 Task: Create new contact,   with mail id: 'Audrey.Davis@macys.com', first name: 'Audrey', Last name: 'Davis', Job Title: Solutions Architect, Phone number (312) 555-7890. Change life cycle stage to  'Lead' and lead status to 'New'. Add new company to the associated contact: www.plains.com and type: Other. Logged in from softage.10@softage.net
Action: Mouse moved to (89, 54)
Screenshot: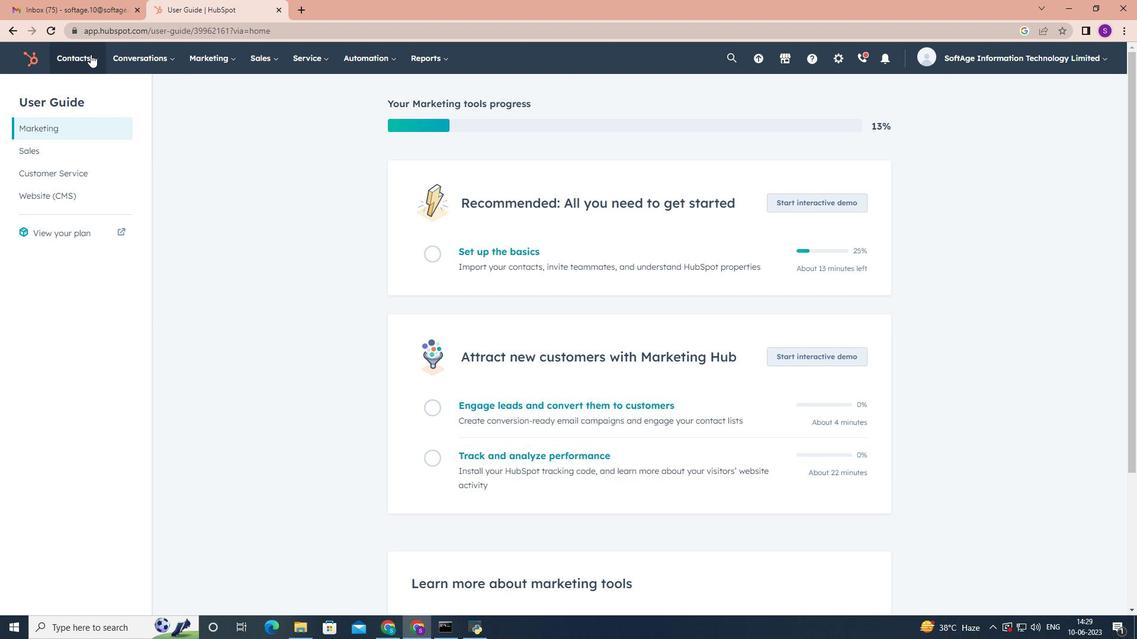 
Action: Mouse pressed left at (89, 54)
Screenshot: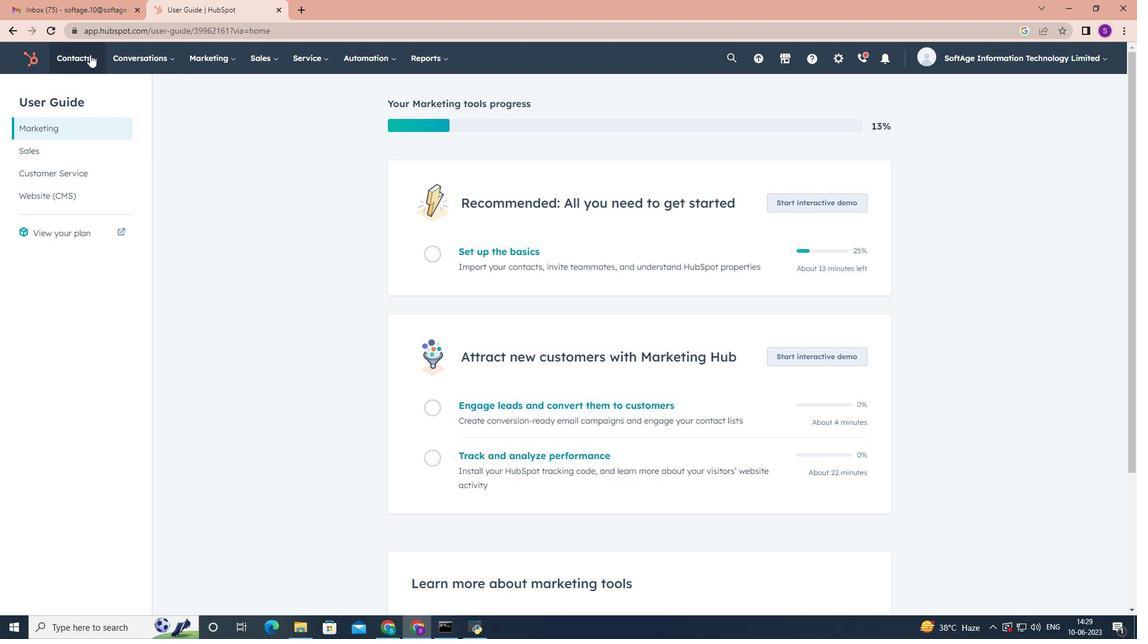 
Action: Mouse moved to (98, 88)
Screenshot: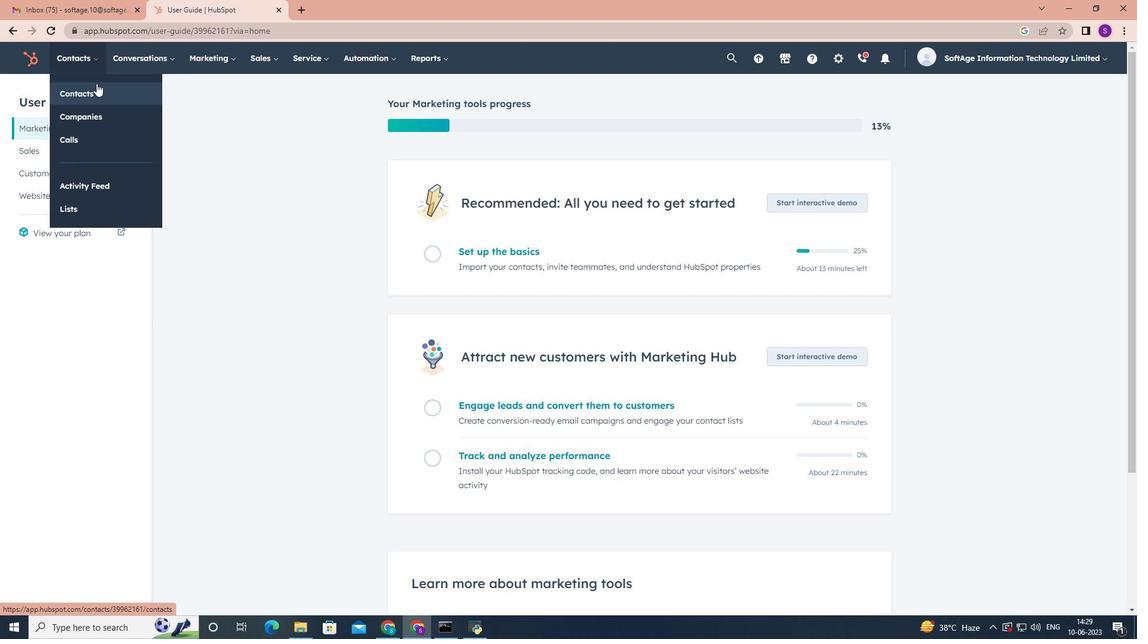 
Action: Mouse pressed left at (98, 88)
Screenshot: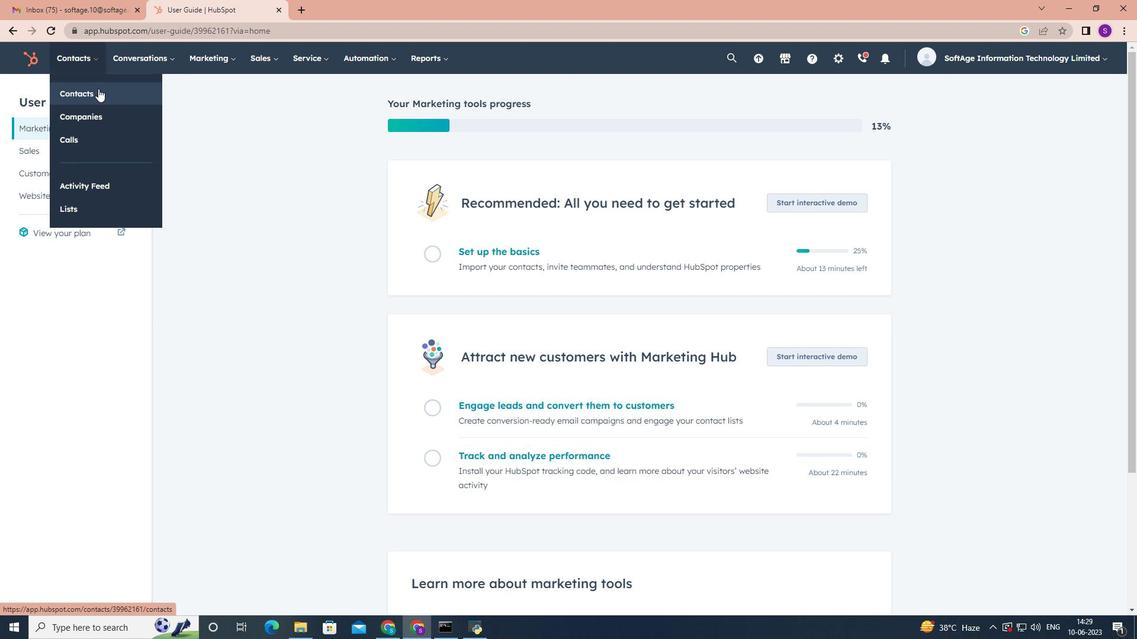 
Action: Mouse moved to (1068, 95)
Screenshot: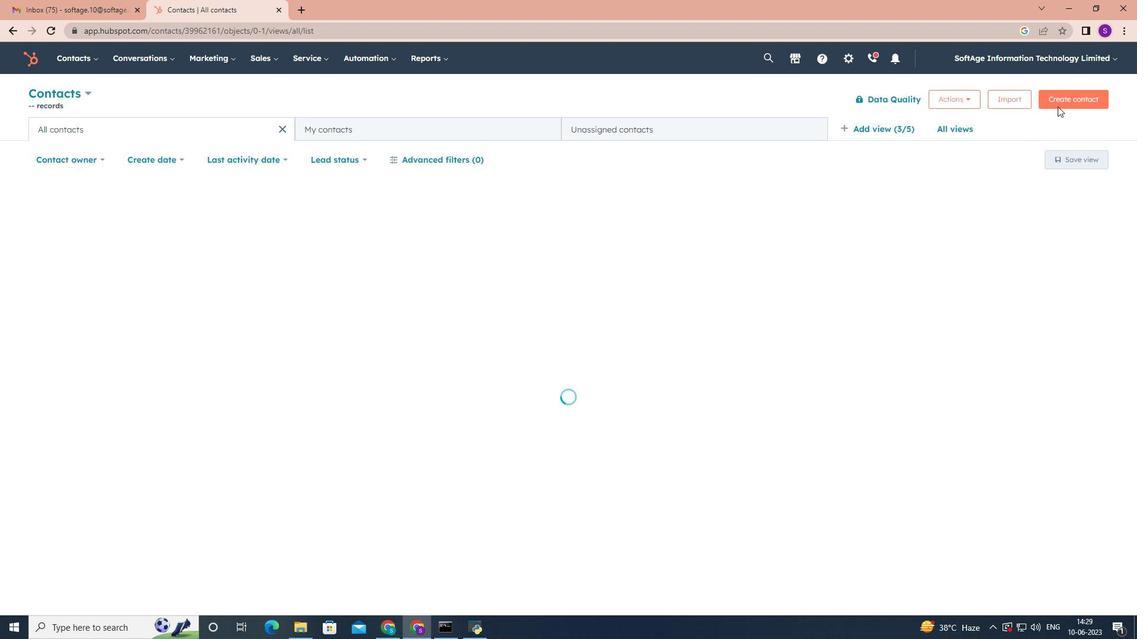 
Action: Mouse pressed left at (1068, 95)
Screenshot: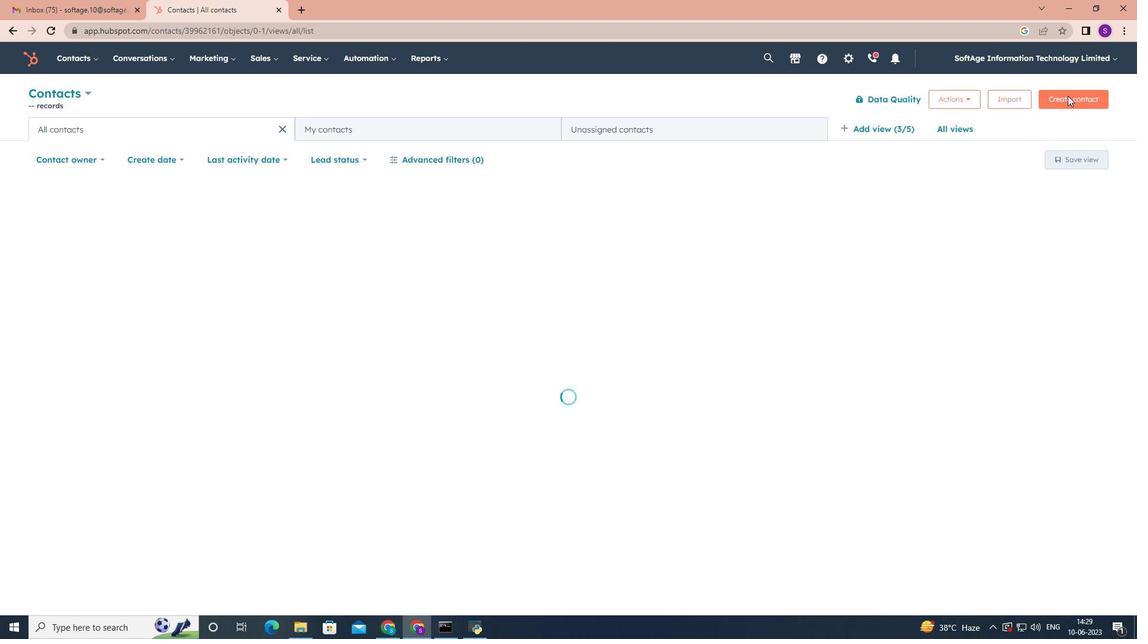 
Action: Mouse moved to (850, 153)
Screenshot: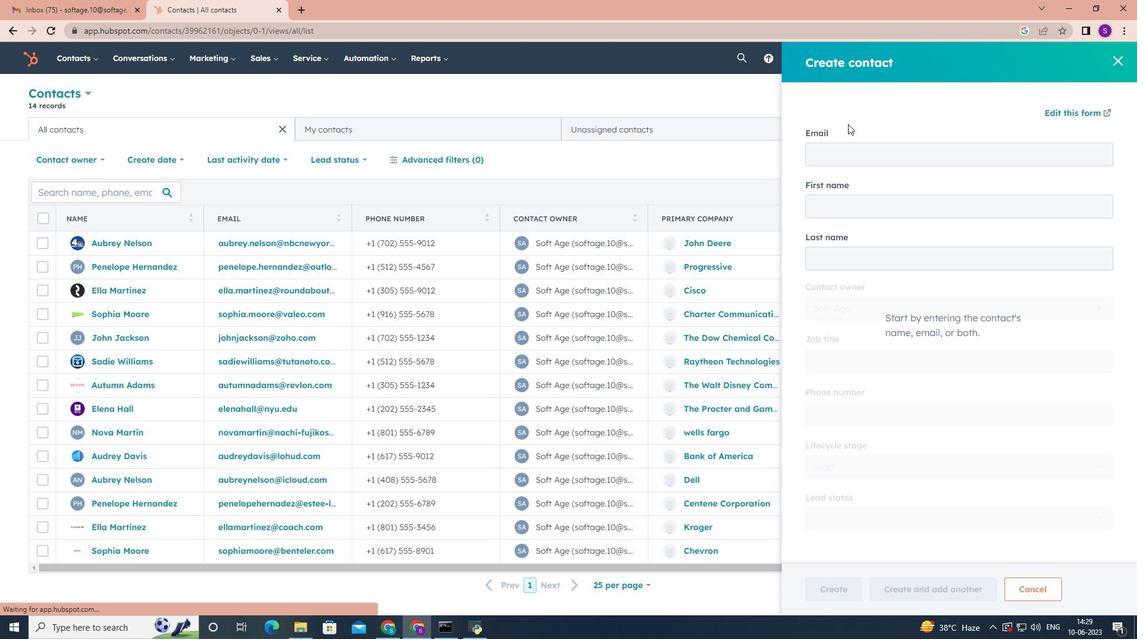 
Action: Mouse pressed left at (850, 153)
Screenshot: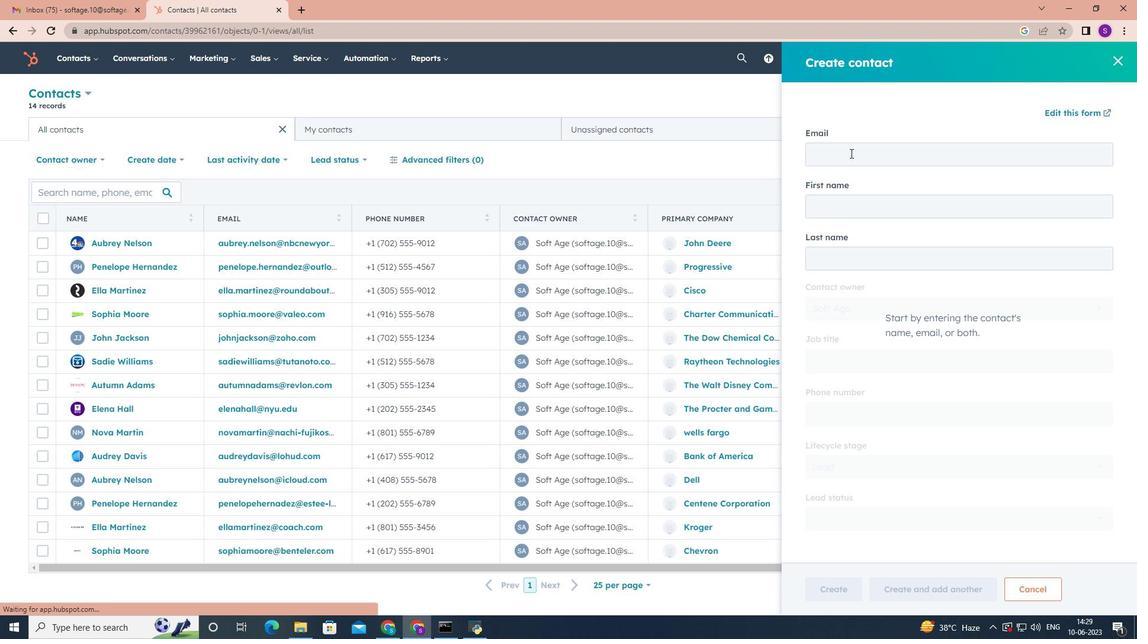 
Action: Mouse moved to (850, 154)
Screenshot: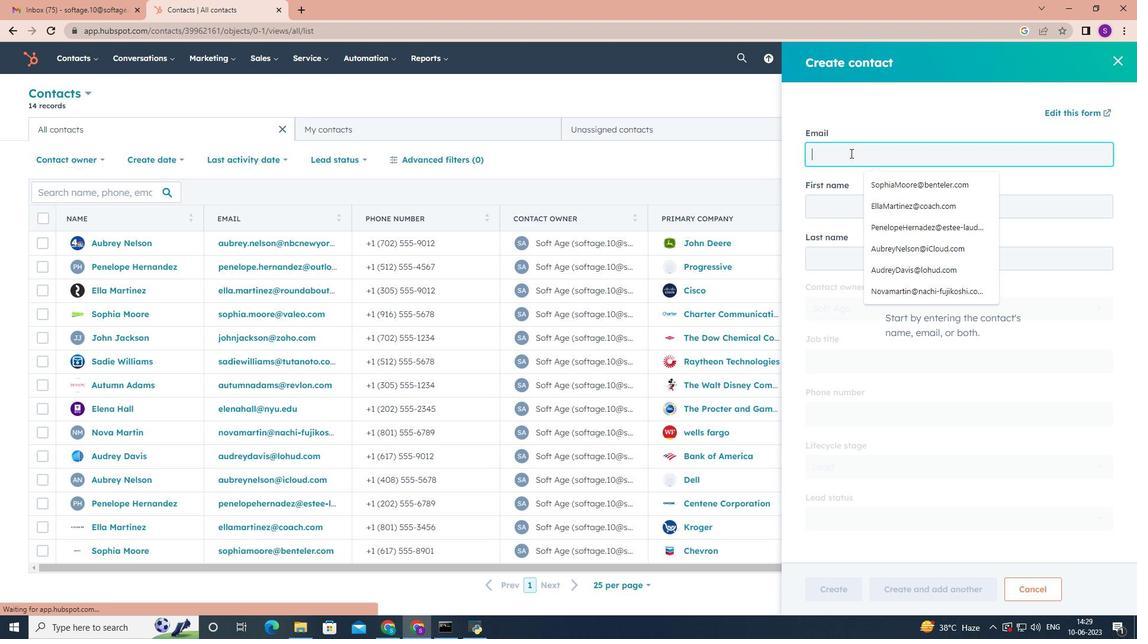 
Action: Key pressed <Key.shift>Audrey.<Key.shift>Davis<Key.shift>@macys.com<Key.tab><Key.shift>Audrey<Key.tab><Key.shift><Key.shift><Key.shift>Davis<Key.tab><Key.tab><Key.shift><Key.shift><Key.shift><Key.shift><Key.shift><Key.shift><Key.shift><Key.shift><Key.shift><Key.shift><Key.shift><Key.shift><Key.shift><Key.shift><Key.shift><Key.shift><Key.shift><Key.shift><Key.shift><Key.shift><Key.shift><Key.shift><Key.shift><Key.shift><Key.shift><Key.shift><Key.shift><Key.shift><Key.shift><Key.shift><Key.shift><Key.shift><Key.shift><Key.shift><Key.shift>Solutions<Key.space><Key.shift>Architect<Key.tab>3125557890<Key.tab><Key.tab><Key.tab><Key.tab><Key.enter>
Screenshot: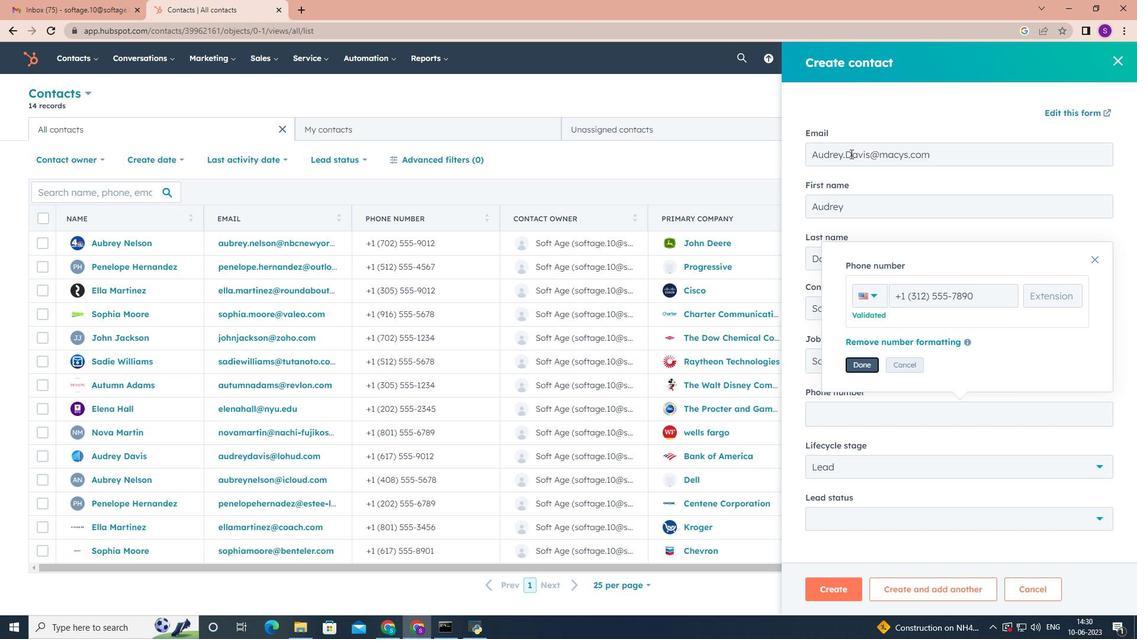 
Action: Mouse moved to (1102, 467)
Screenshot: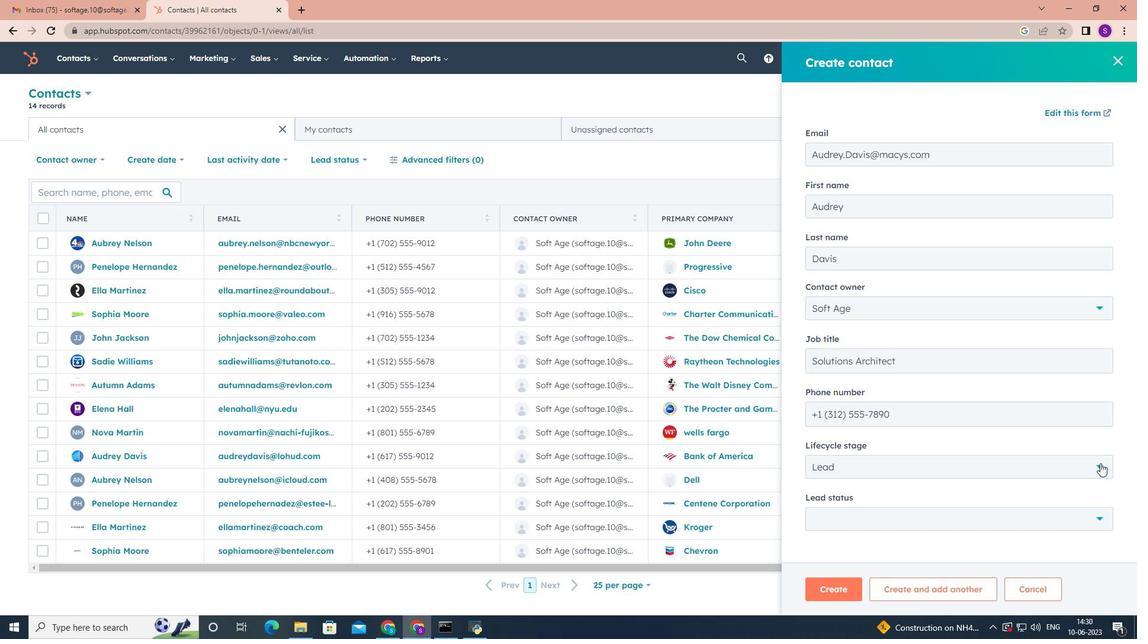 
Action: Mouse pressed left at (1102, 467)
Screenshot: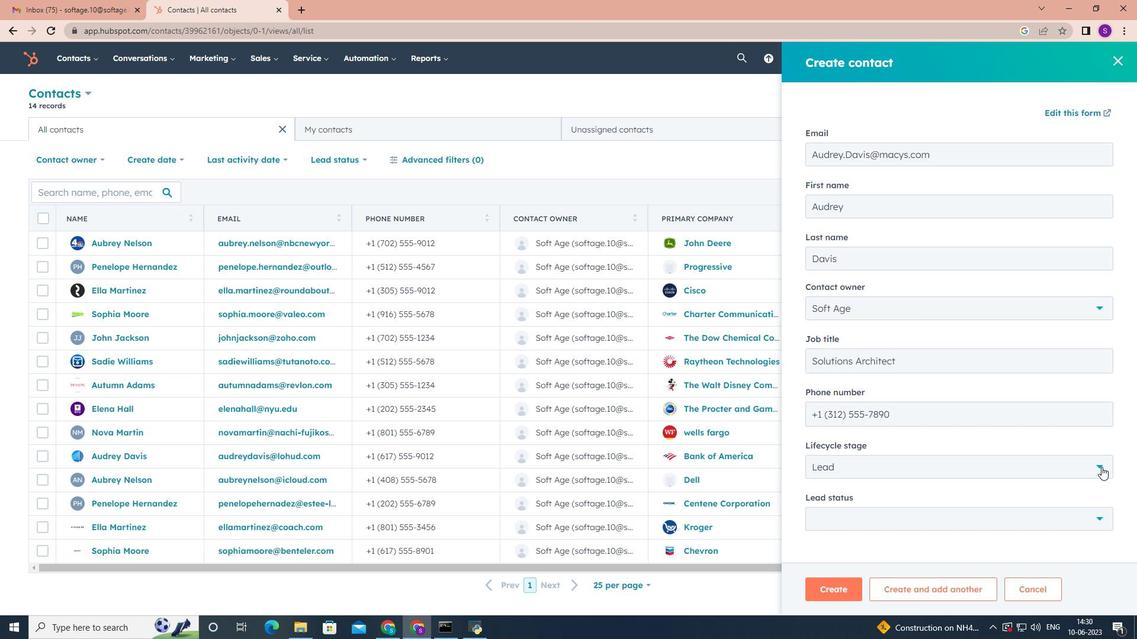 
Action: Mouse moved to (872, 354)
Screenshot: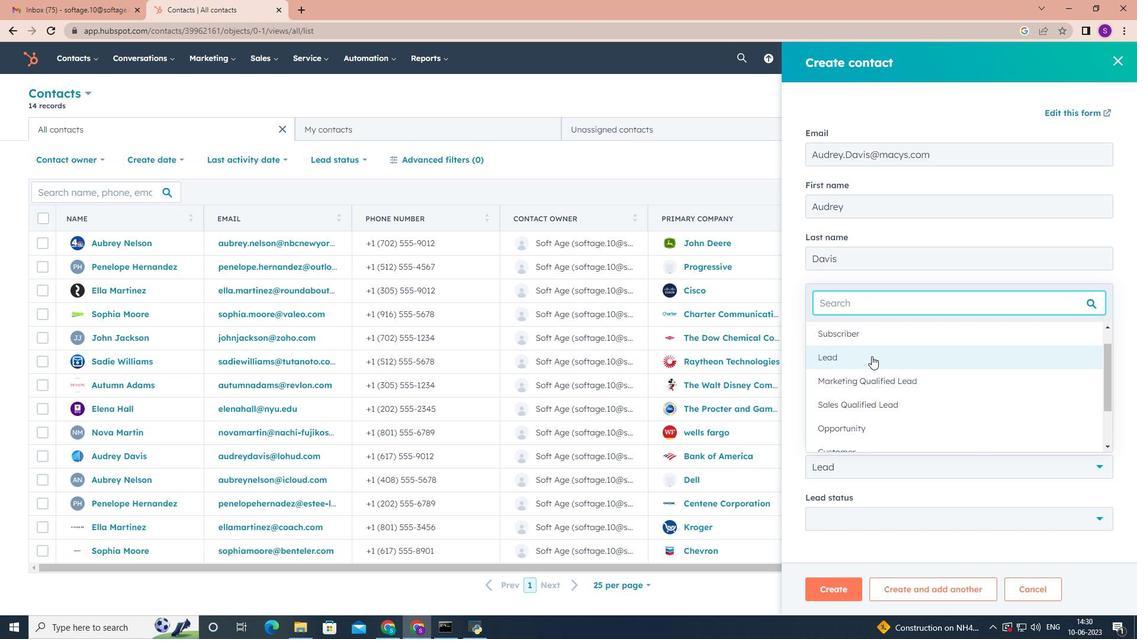 
Action: Mouse pressed left at (872, 354)
Screenshot: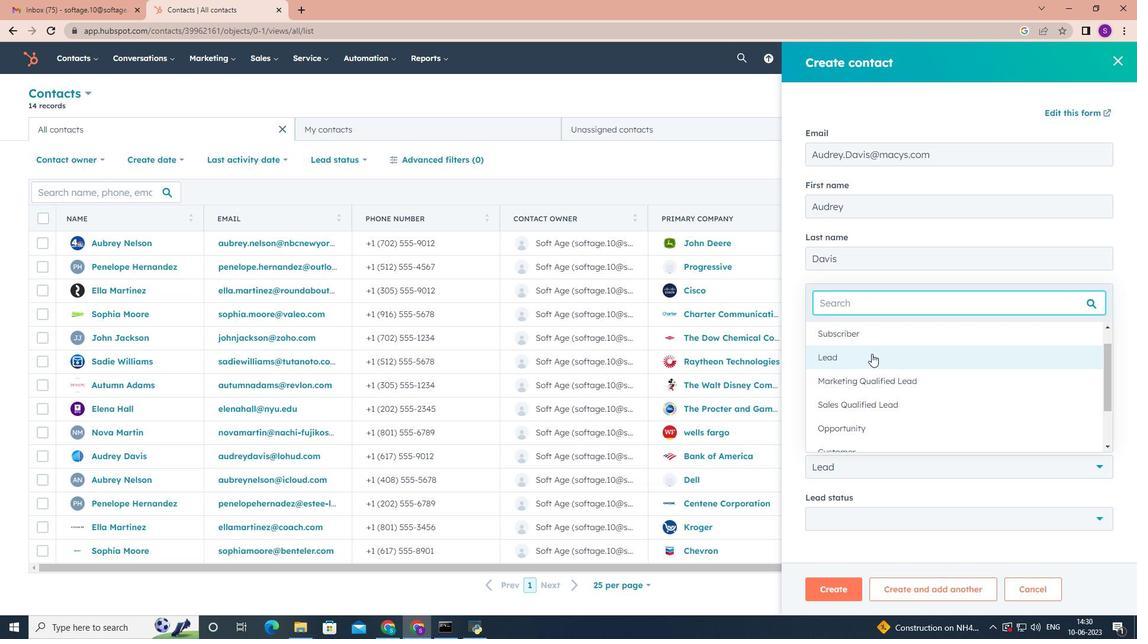 
Action: Mouse moved to (904, 416)
Screenshot: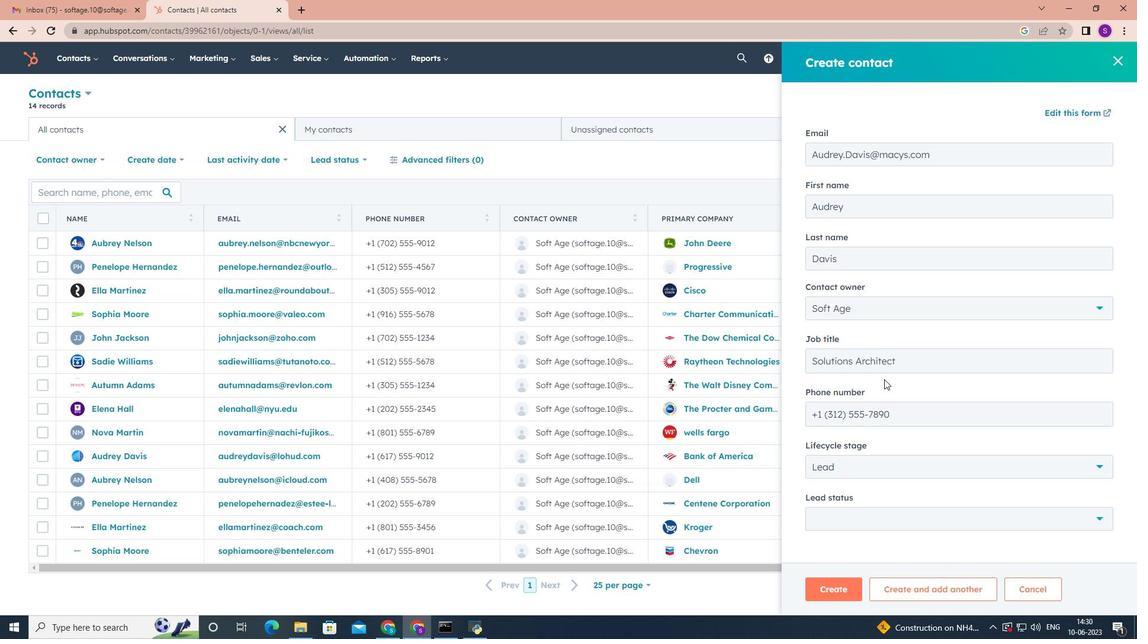 
Action: Mouse scrolled (904, 415) with delta (0, 0)
Screenshot: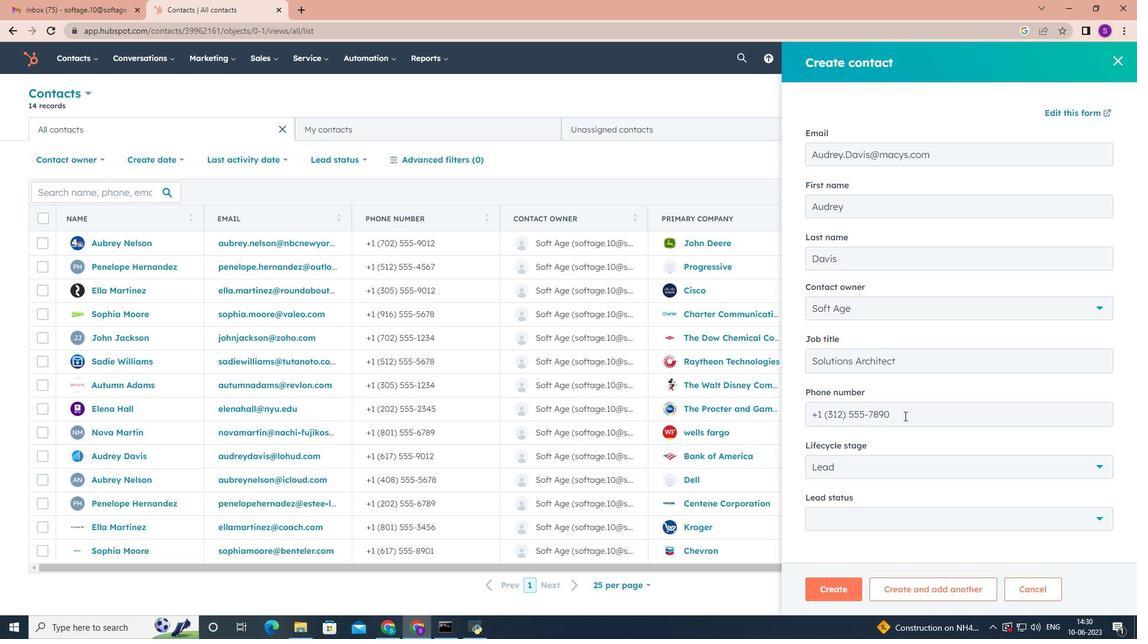 
Action: Mouse scrolled (904, 415) with delta (0, 0)
Screenshot: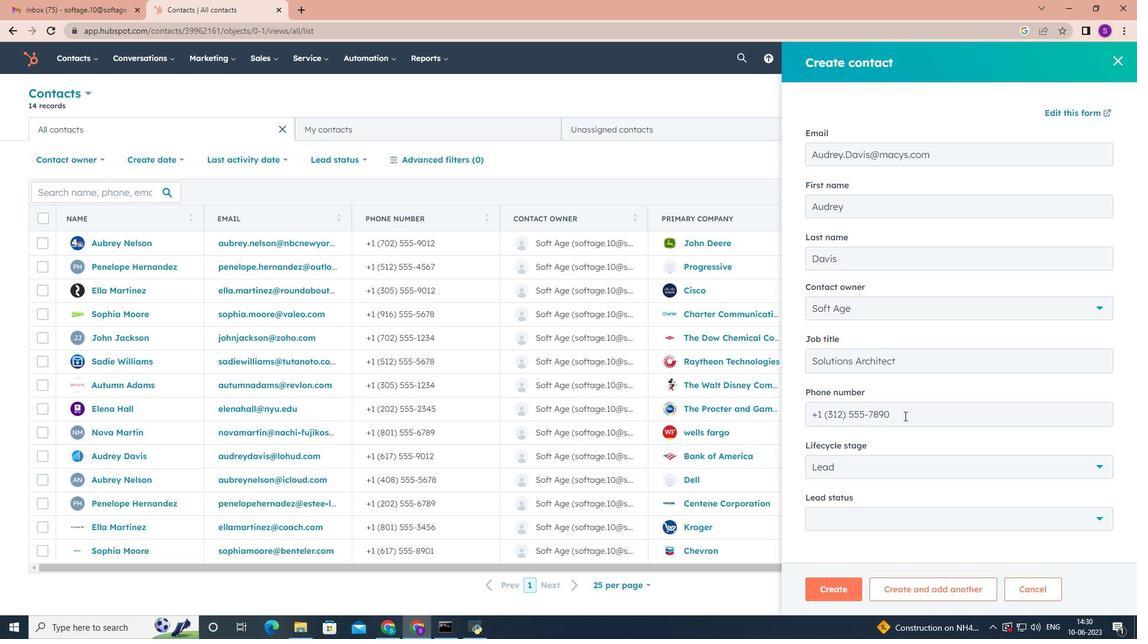 
Action: Mouse moved to (1104, 522)
Screenshot: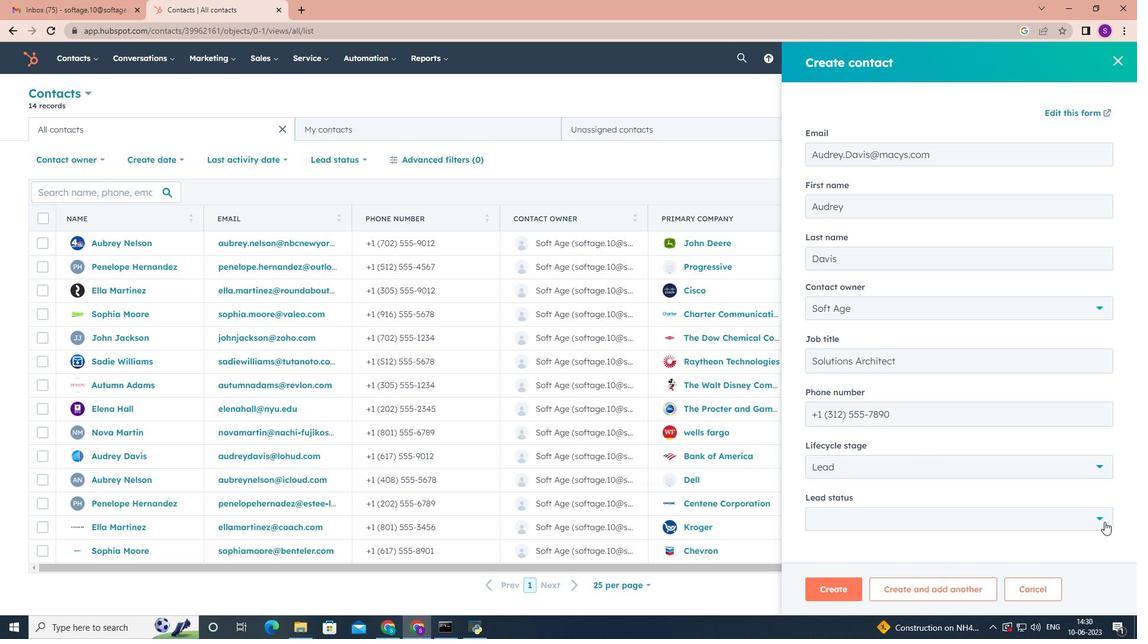 
Action: Mouse pressed left at (1104, 522)
Screenshot: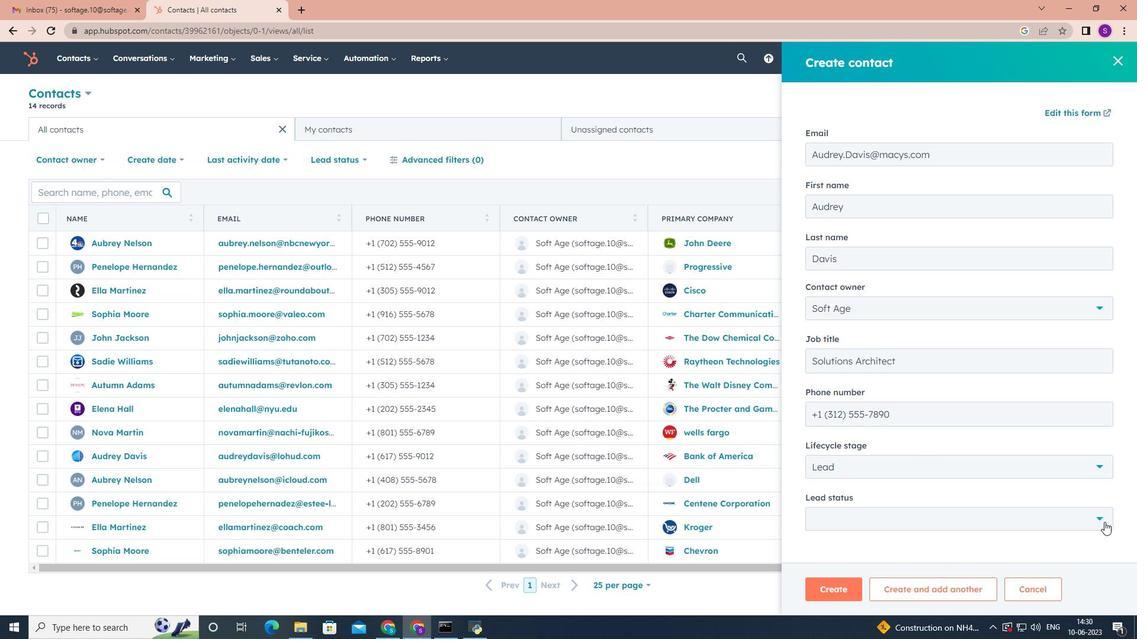 
Action: Mouse moved to (930, 411)
Screenshot: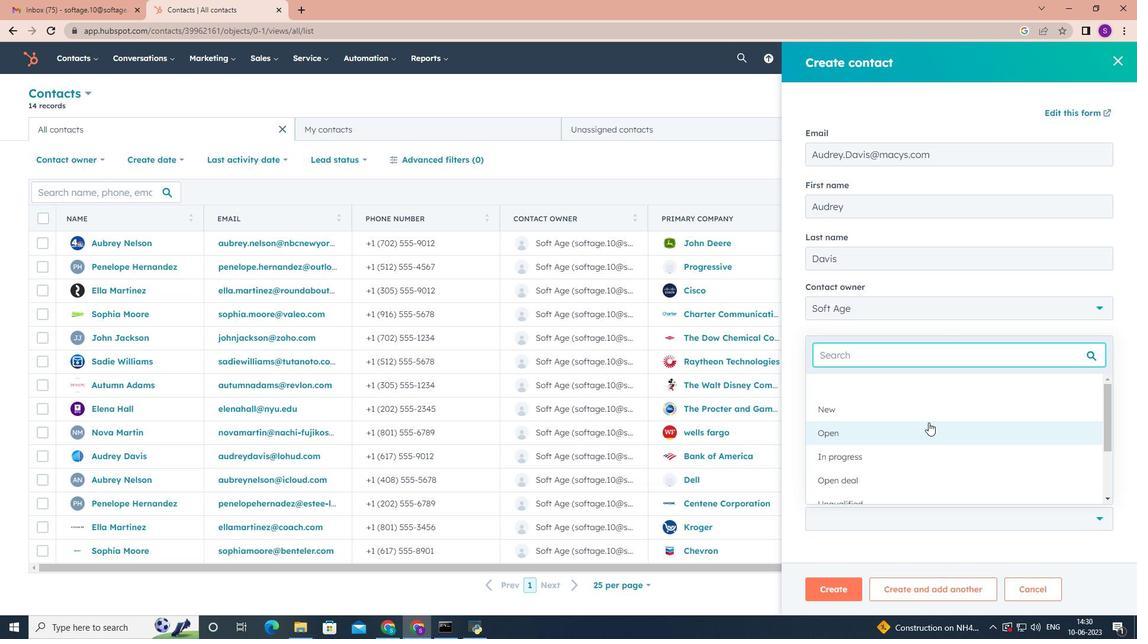 
Action: Mouse pressed left at (930, 411)
Screenshot: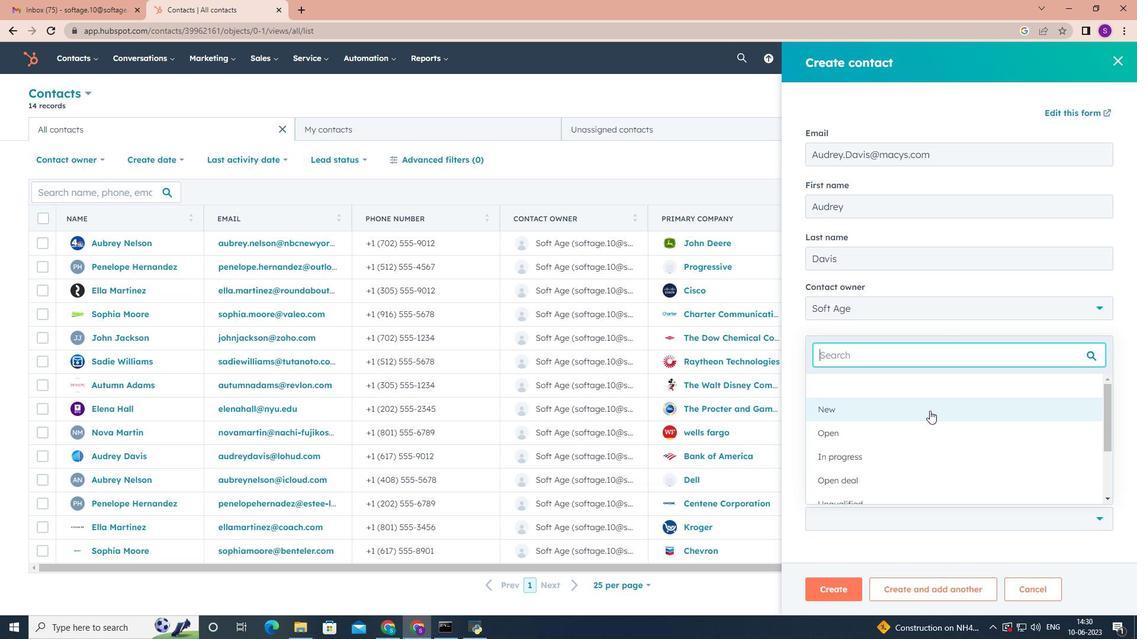 
Action: Mouse moved to (837, 597)
Screenshot: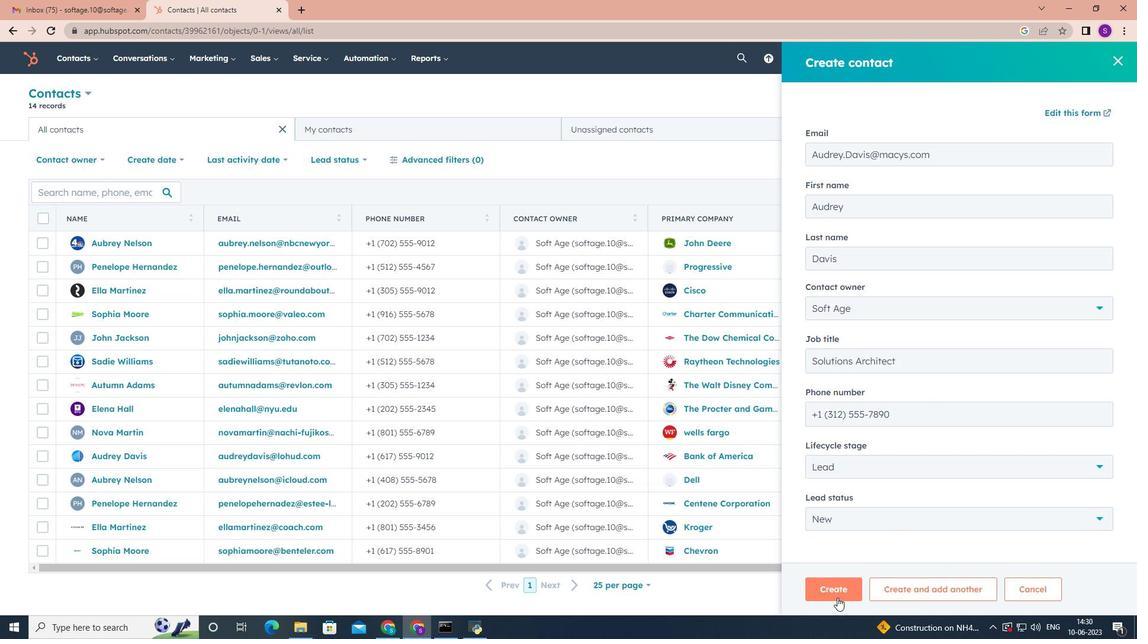 
Action: Mouse pressed left at (837, 597)
Screenshot: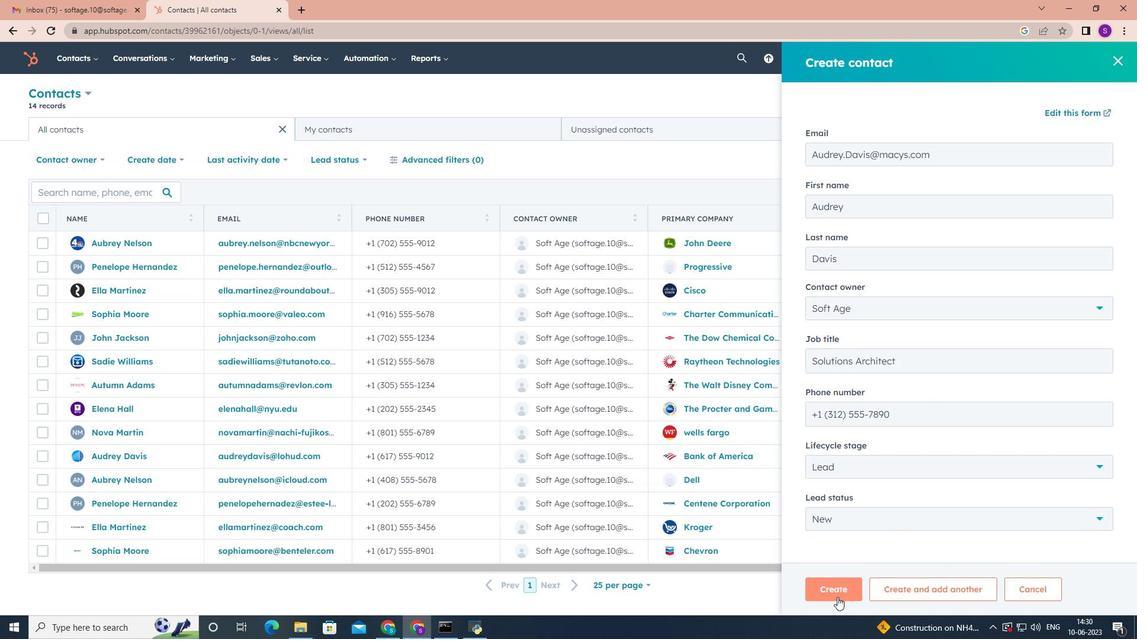 
Action: Mouse moved to (794, 383)
Screenshot: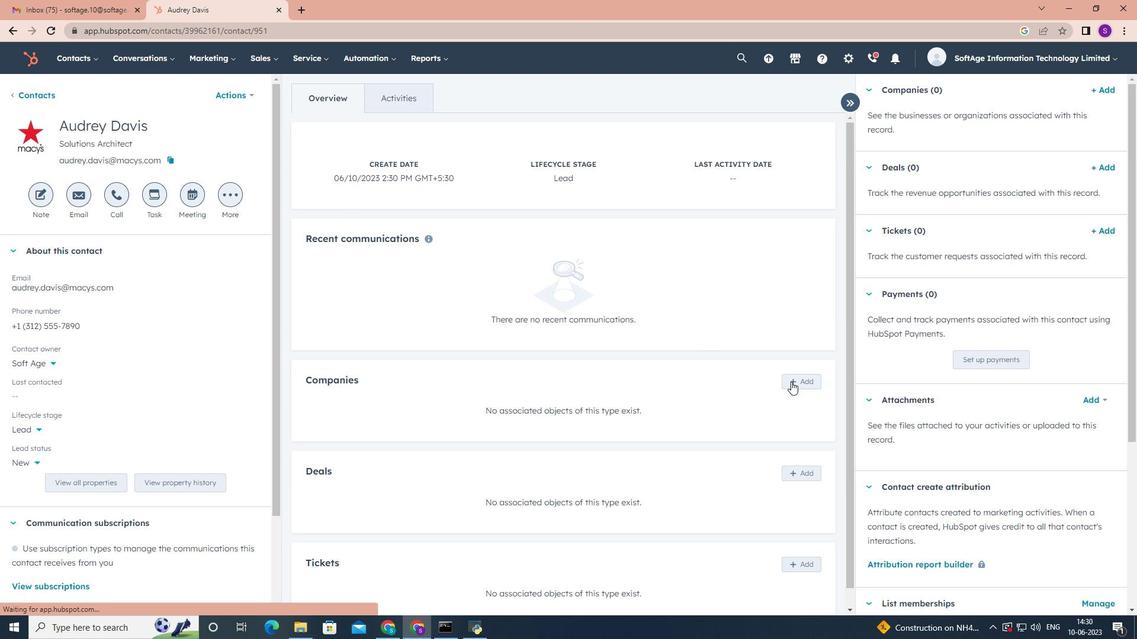 
Action: Mouse pressed left at (794, 383)
Screenshot: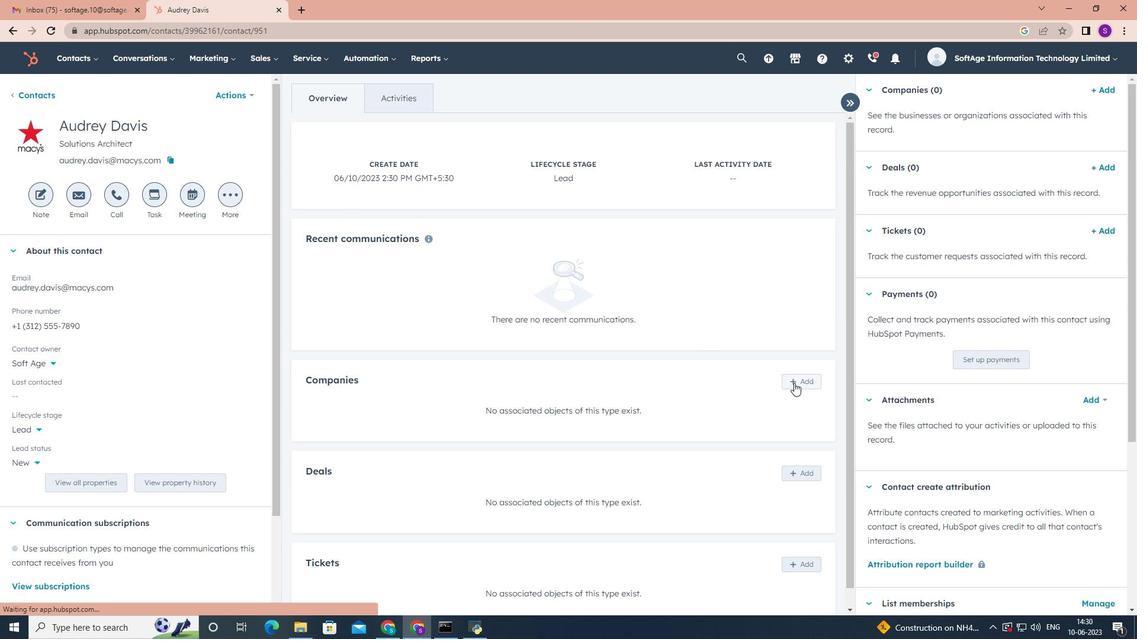
Action: Mouse moved to (924, 115)
Screenshot: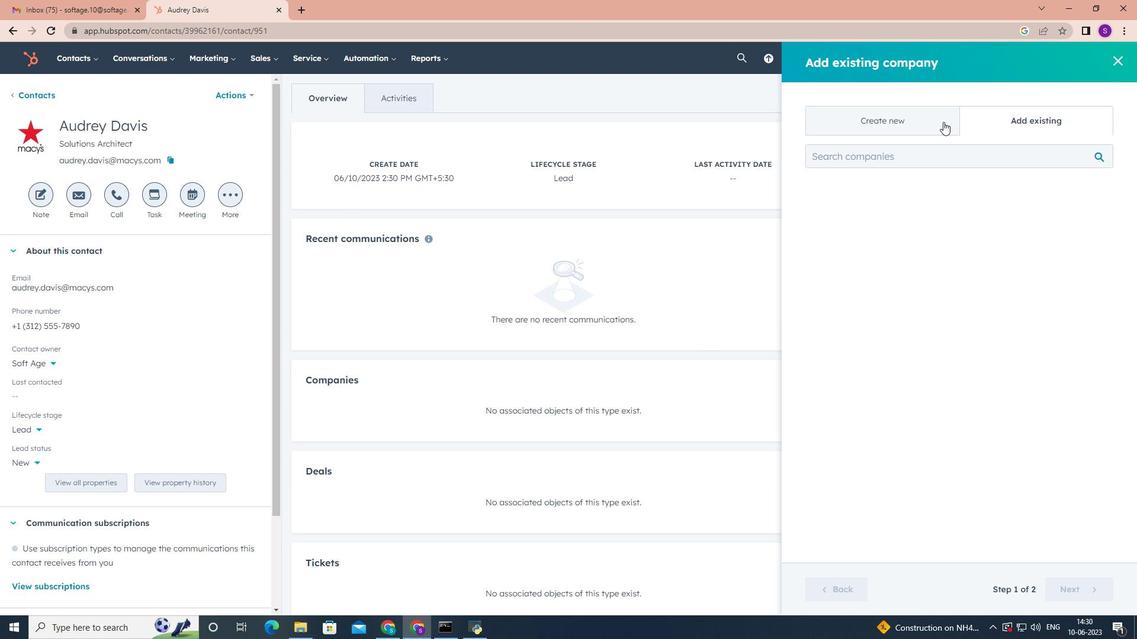
Action: Mouse pressed left at (924, 115)
Screenshot: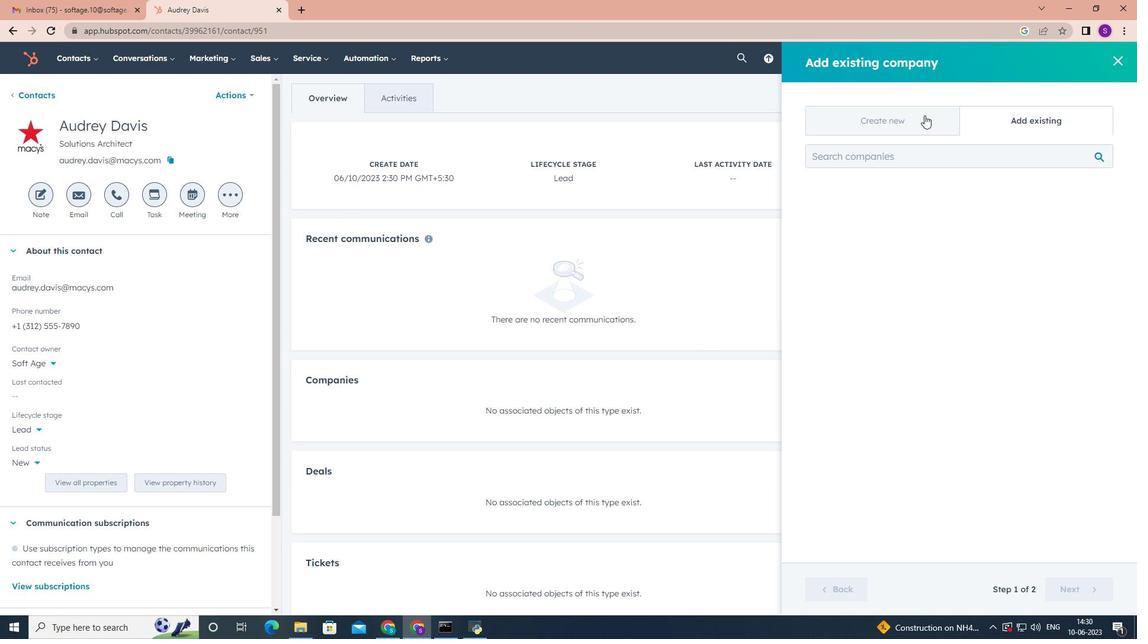 
Action: Mouse moved to (931, 186)
Screenshot: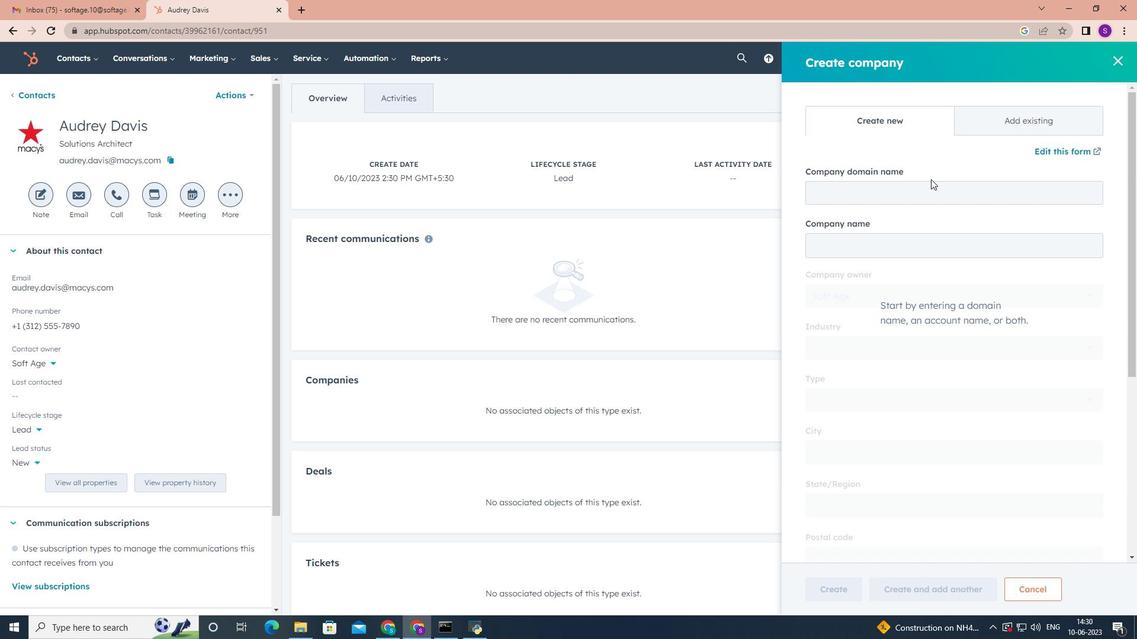 
Action: Mouse pressed left at (931, 186)
Screenshot: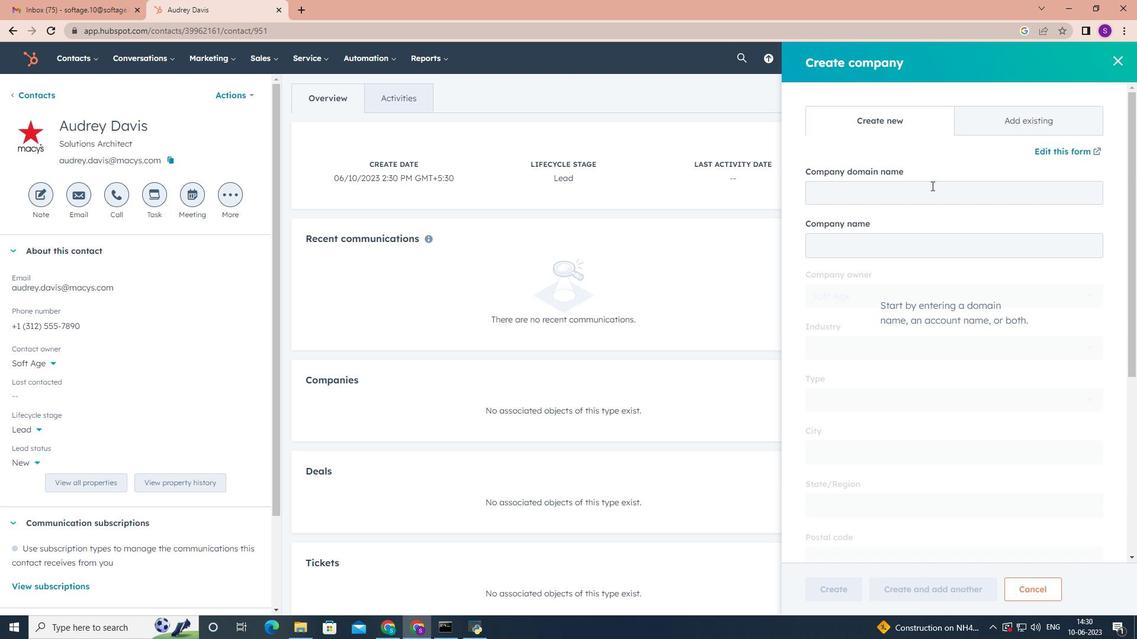 
Action: Key pressed ww.plains.com<Key.tab><Key.tab><Key.tab><Key.tab>
Screenshot: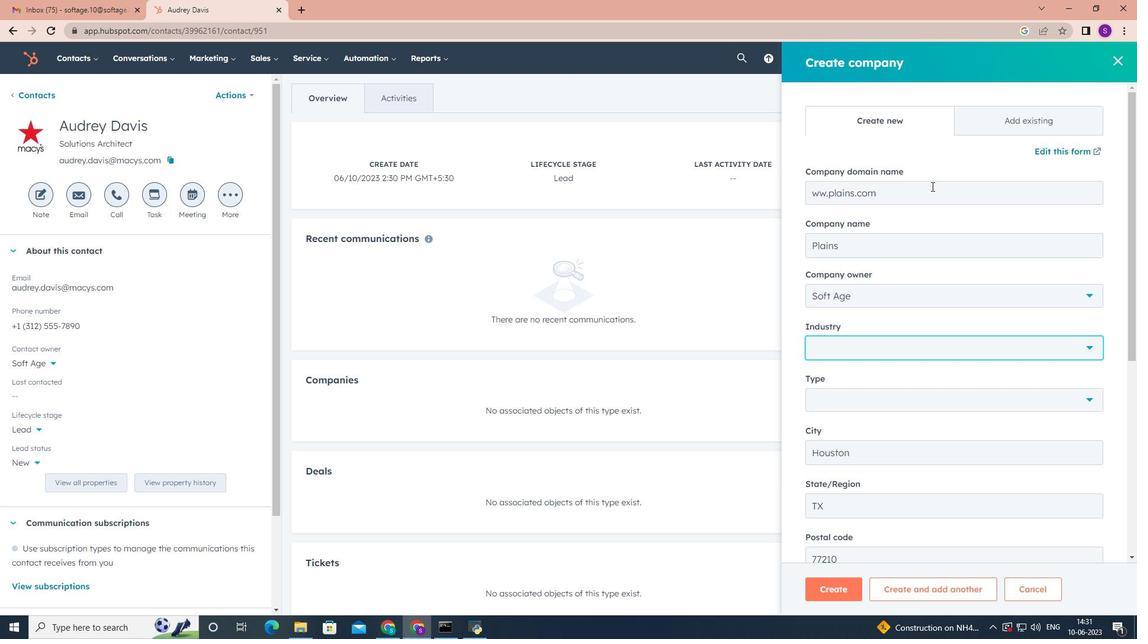 
Action: Mouse moved to (1047, 393)
Screenshot: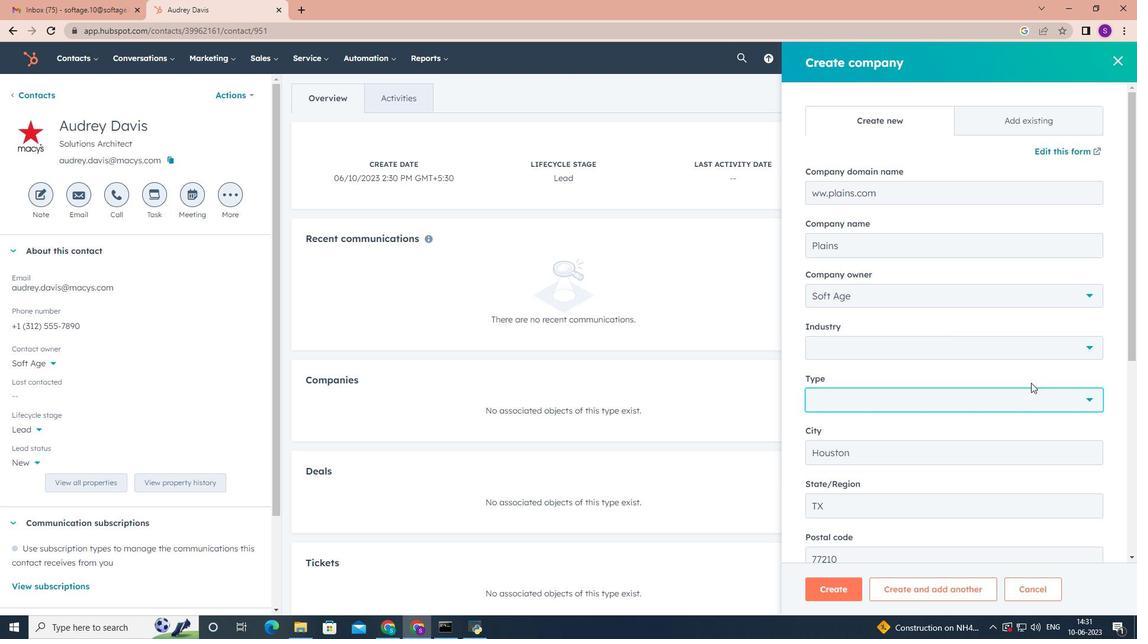 
Action: Mouse scrolled (1047, 392) with delta (0, 0)
Screenshot: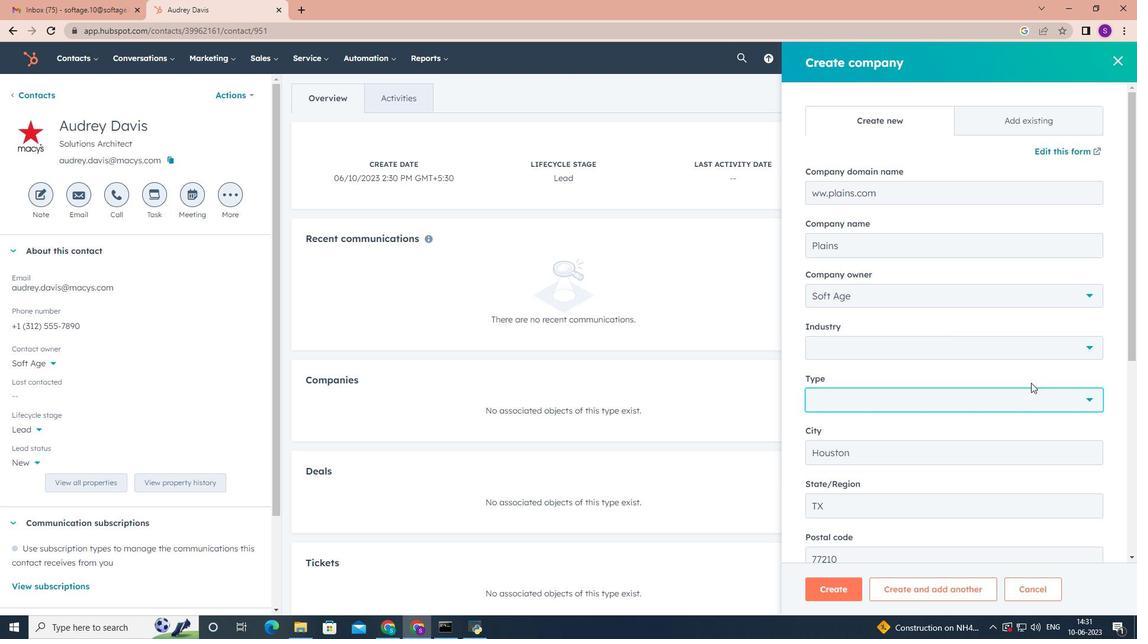 
Action: Mouse moved to (1094, 339)
Screenshot: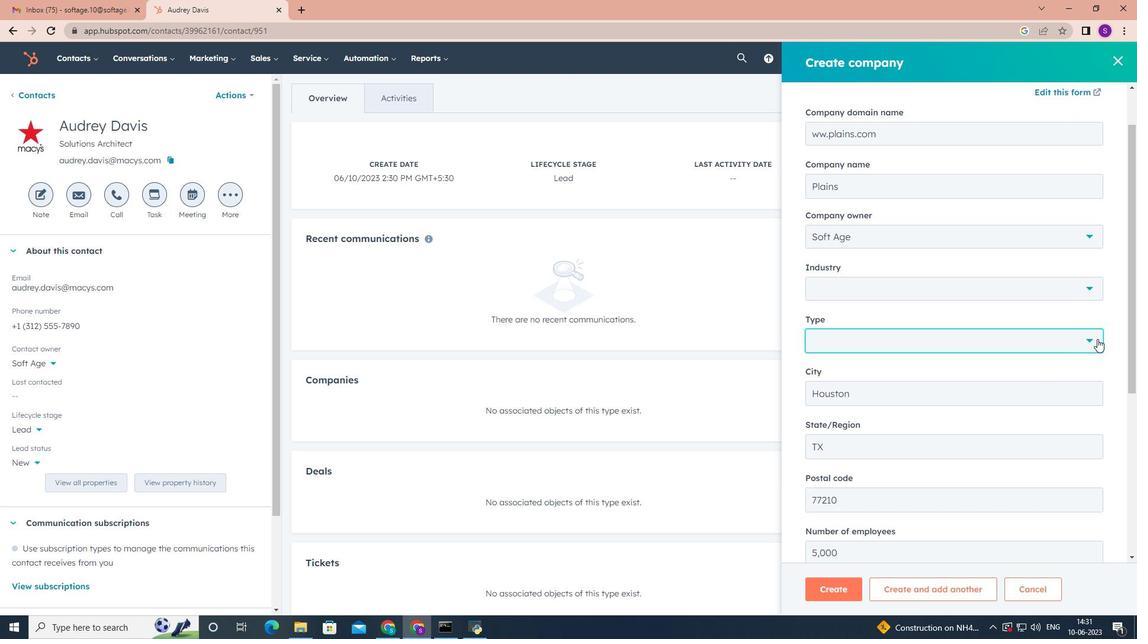 
Action: Mouse pressed left at (1094, 339)
Screenshot: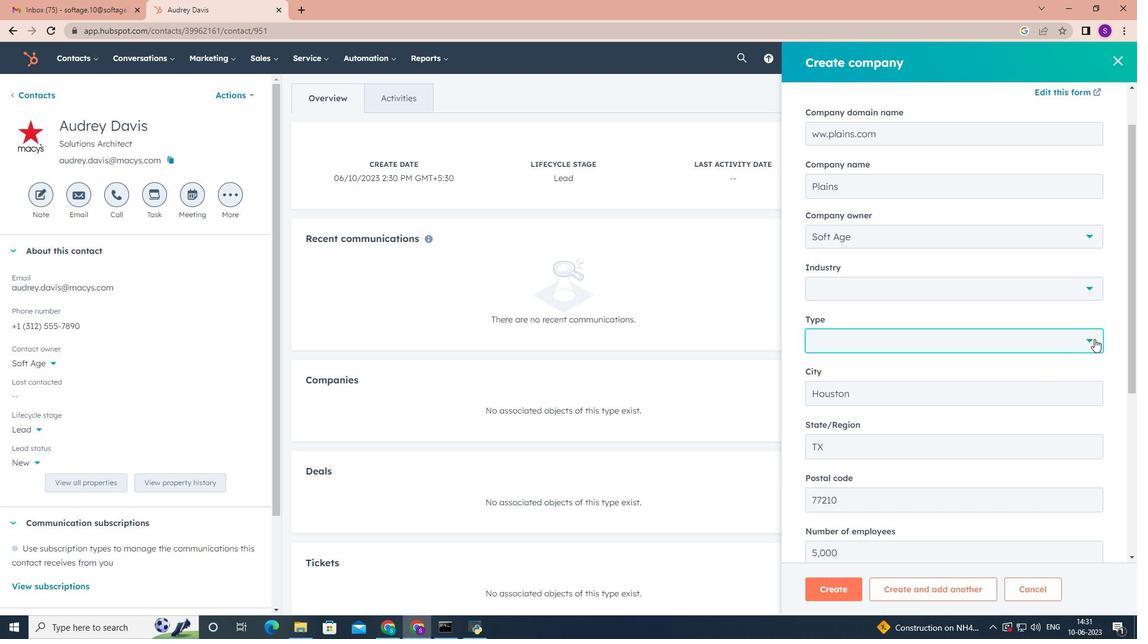 
Action: Mouse moved to (918, 416)
Screenshot: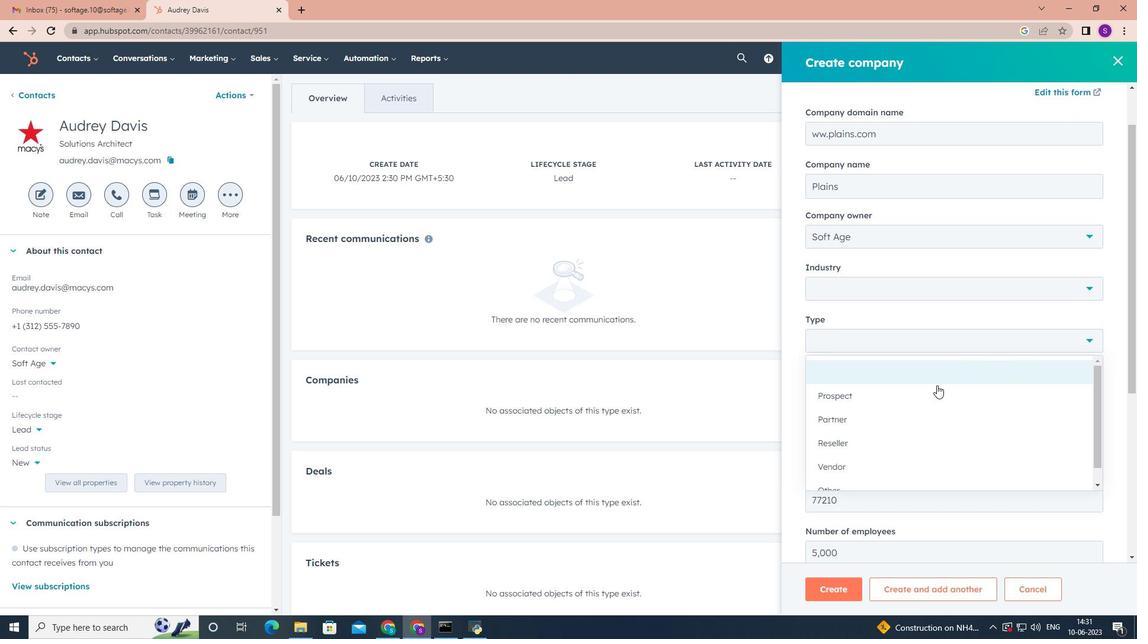 
Action: Mouse scrolled (918, 415) with delta (0, 0)
Screenshot: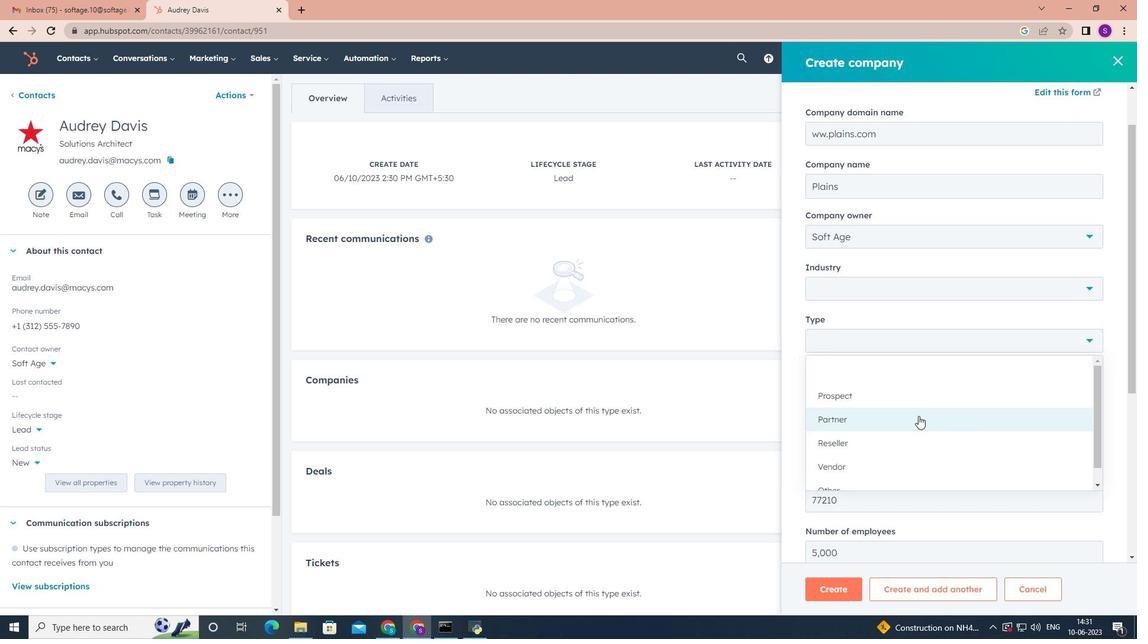 
Action: Mouse scrolled (918, 415) with delta (0, 0)
Screenshot: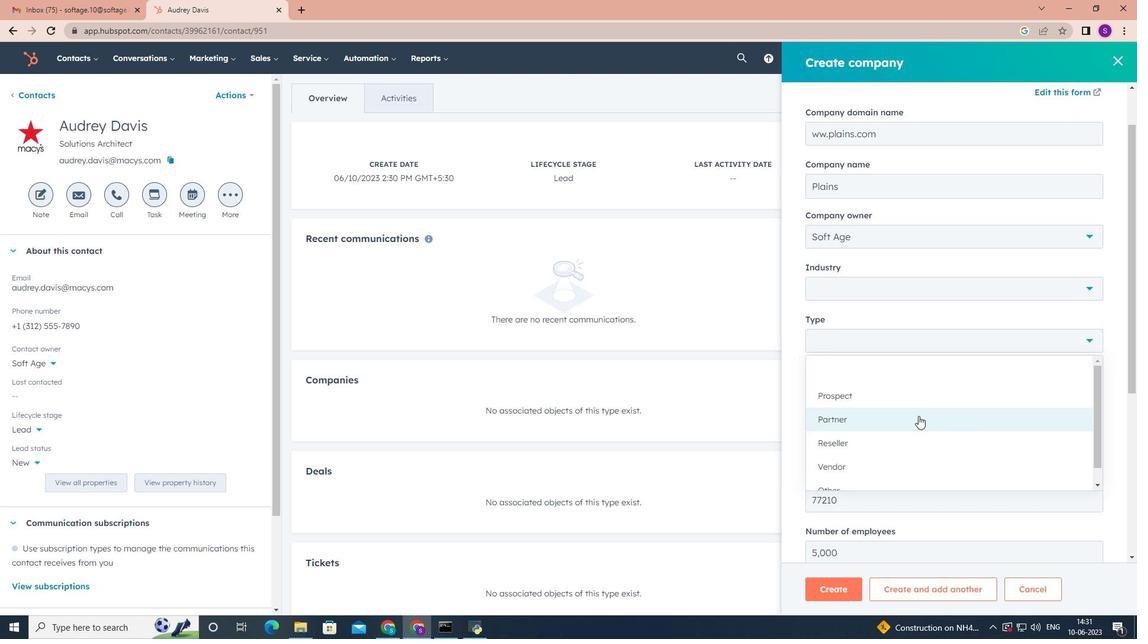 
Action: Mouse scrolled (918, 415) with delta (0, 0)
Screenshot: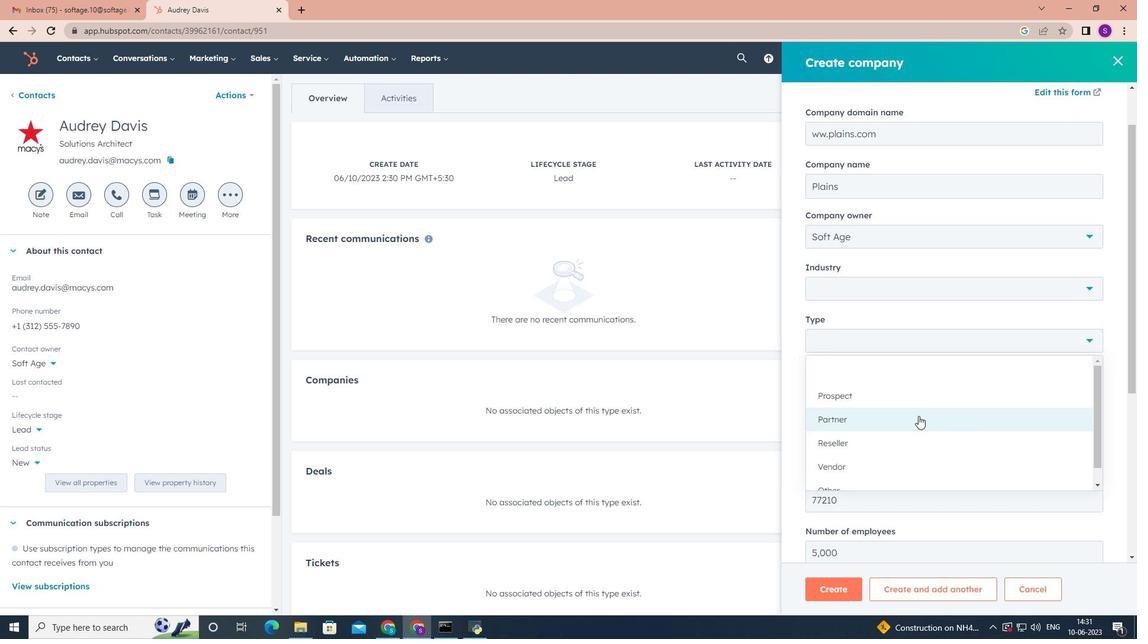 
Action: Mouse scrolled (918, 415) with delta (0, 0)
Screenshot: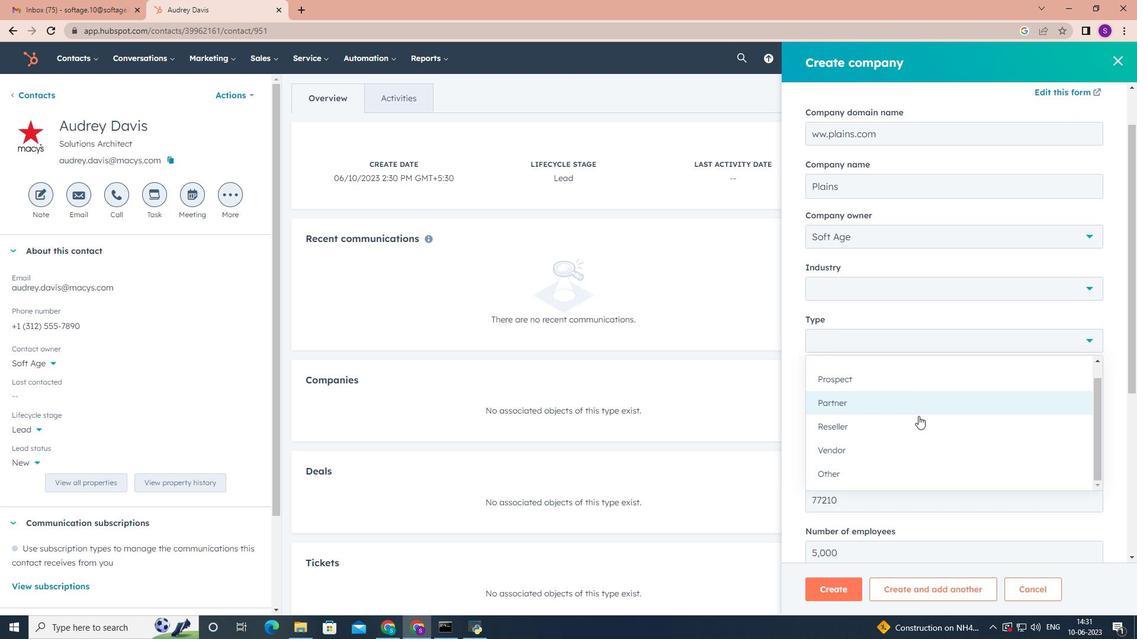 
Action: Mouse scrolled (918, 415) with delta (0, 0)
Screenshot: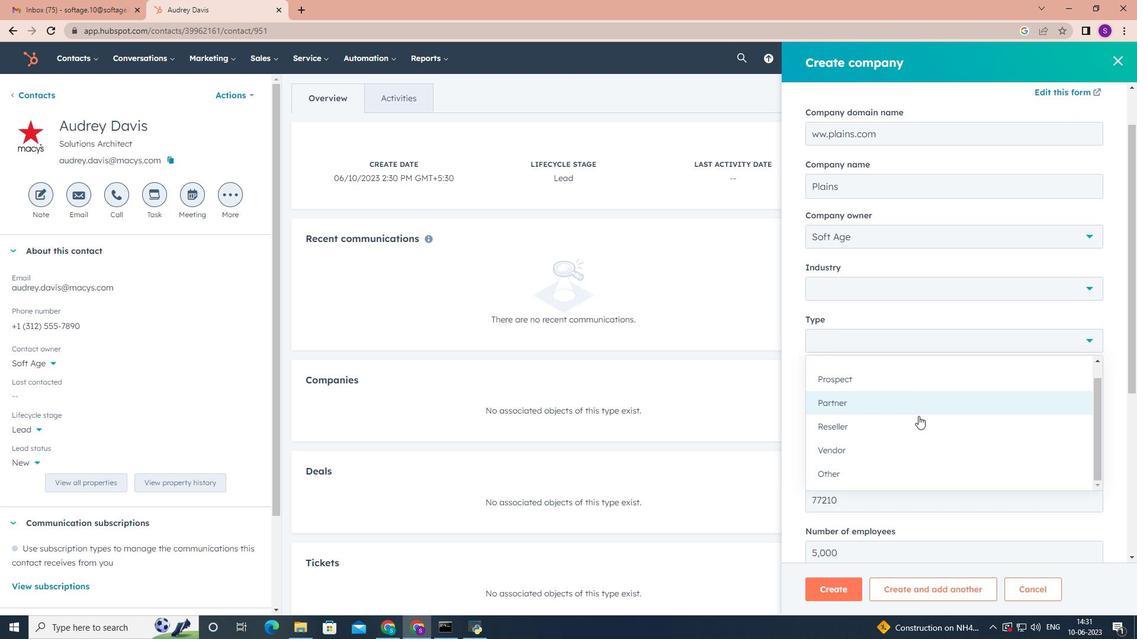 
Action: Mouse moved to (873, 479)
Screenshot: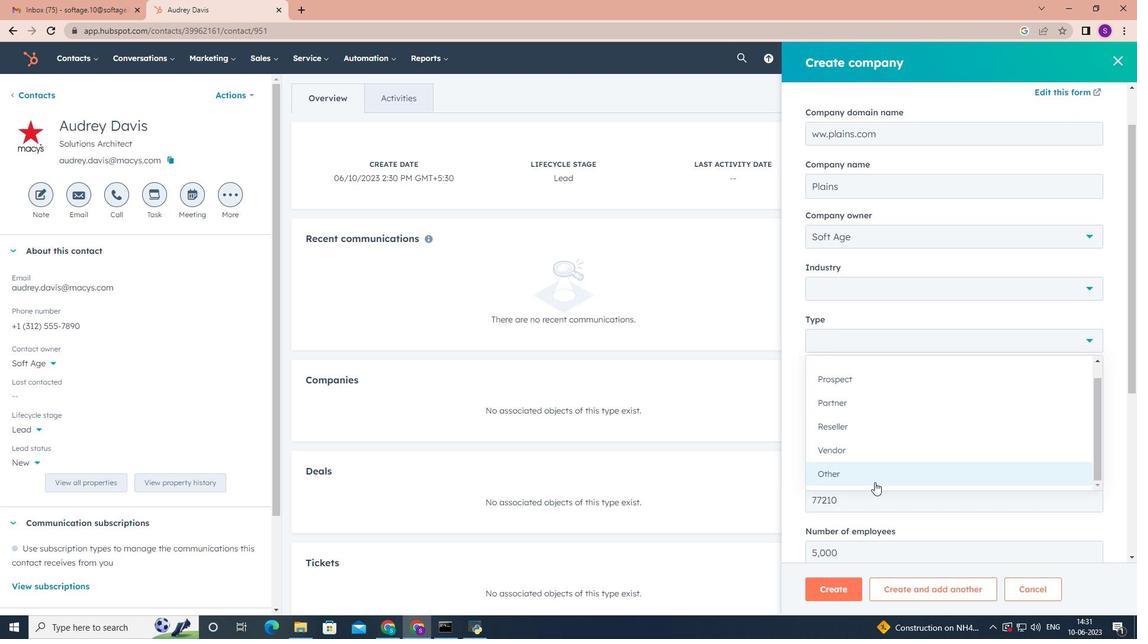 
Action: Mouse pressed left at (873, 479)
Screenshot: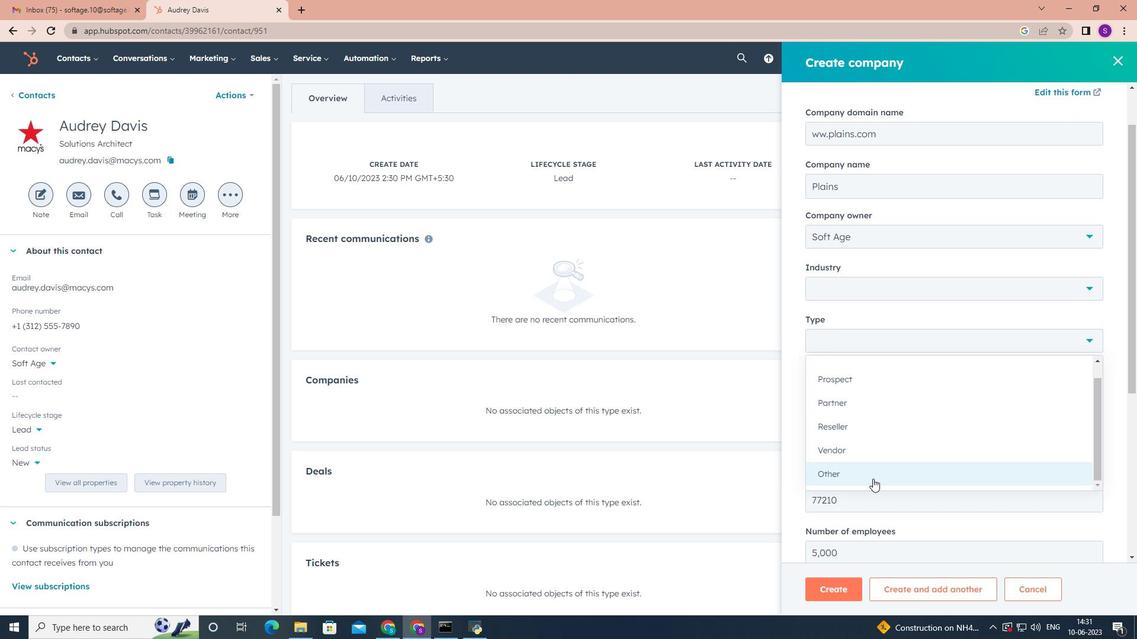 
Action: Mouse moved to (939, 411)
Screenshot: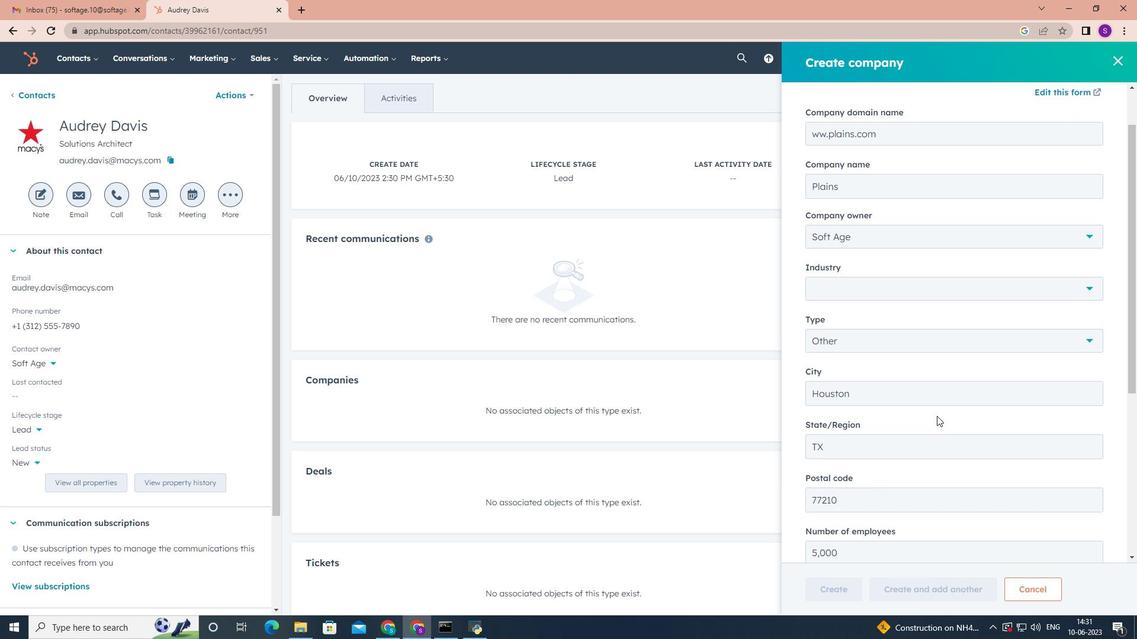 
Action: Mouse scrolled (939, 411) with delta (0, 0)
Screenshot: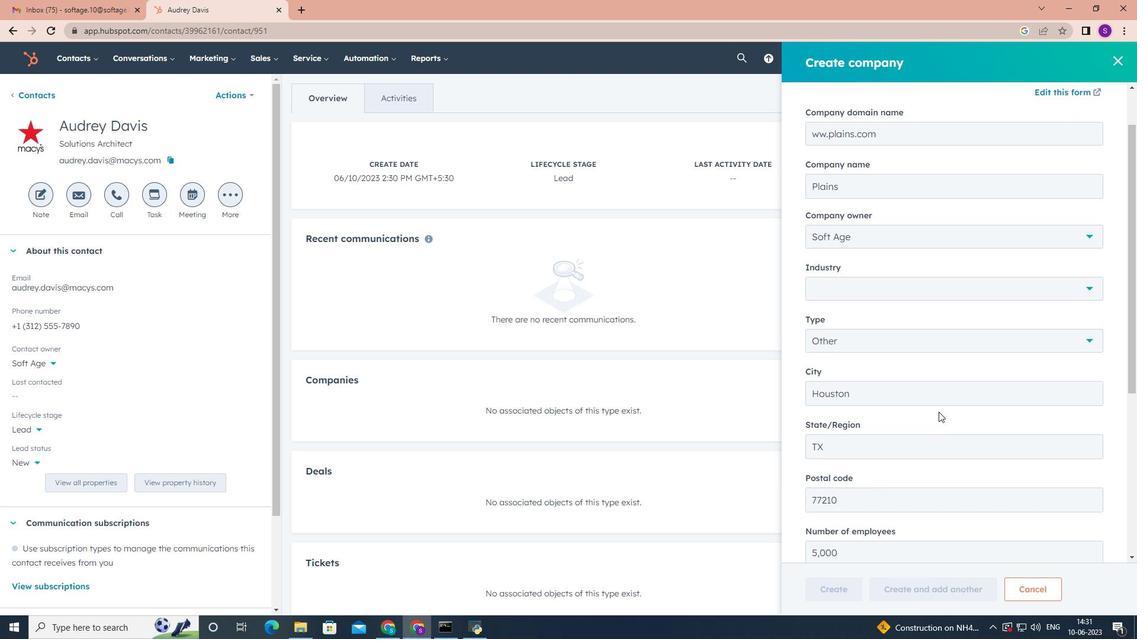 
Action: Mouse scrolled (939, 411) with delta (0, 0)
Screenshot: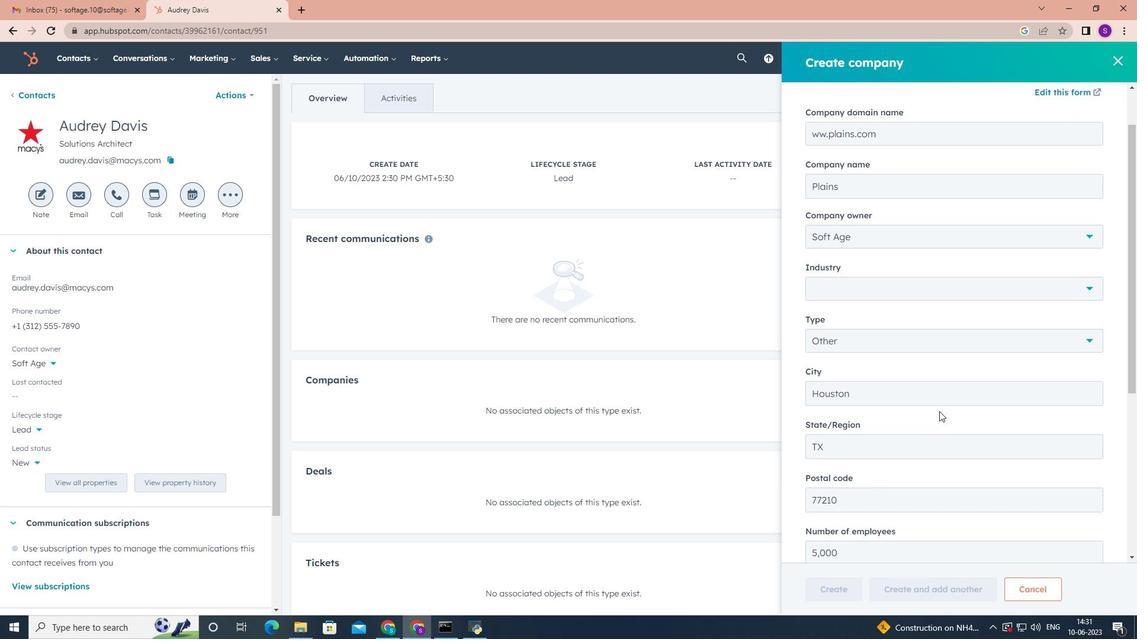 
Action: Mouse scrolled (939, 411) with delta (0, 0)
Screenshot: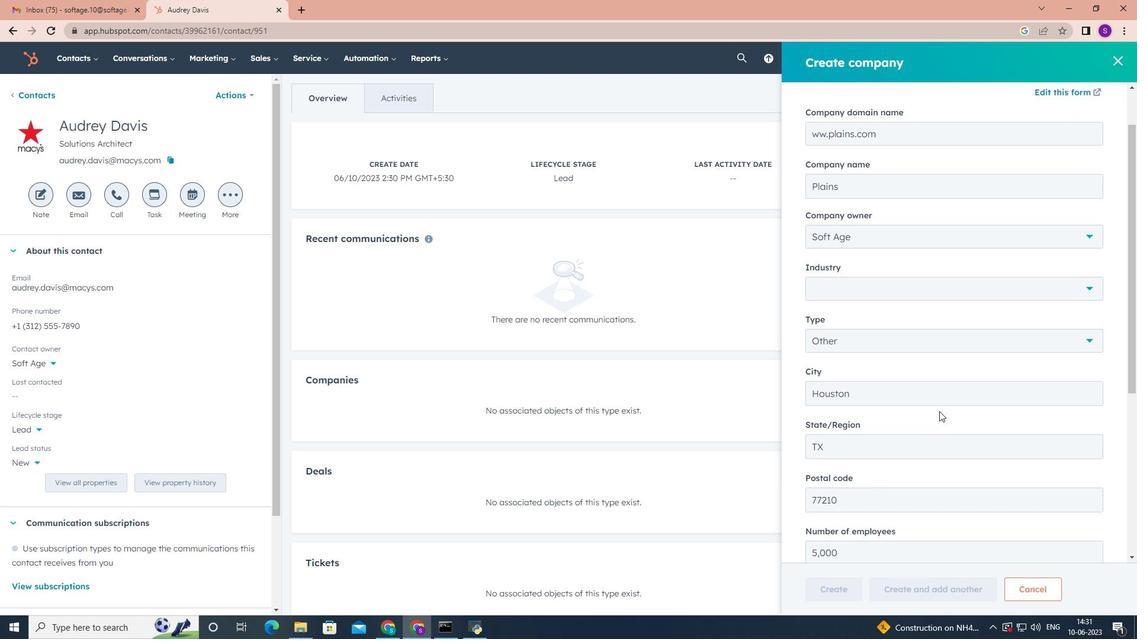 
Action: Mouse scrolled (939, 411) with delta (0, 0)
Screenshot: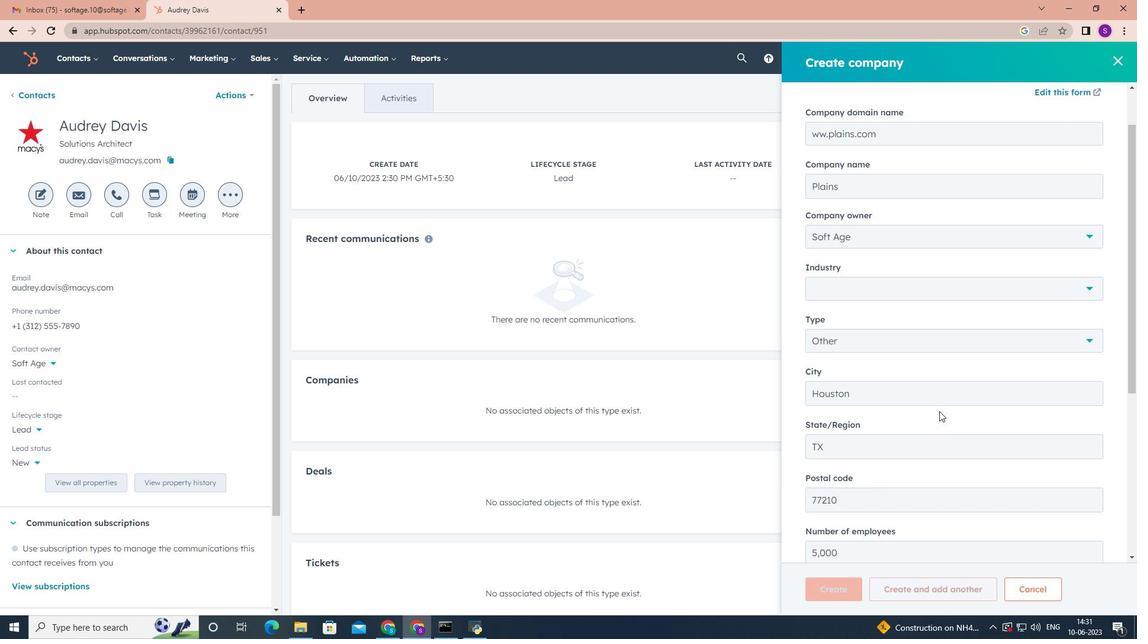 
Action: Mouse scrolled (939, 411) with delta (0, 0)
Screenshot: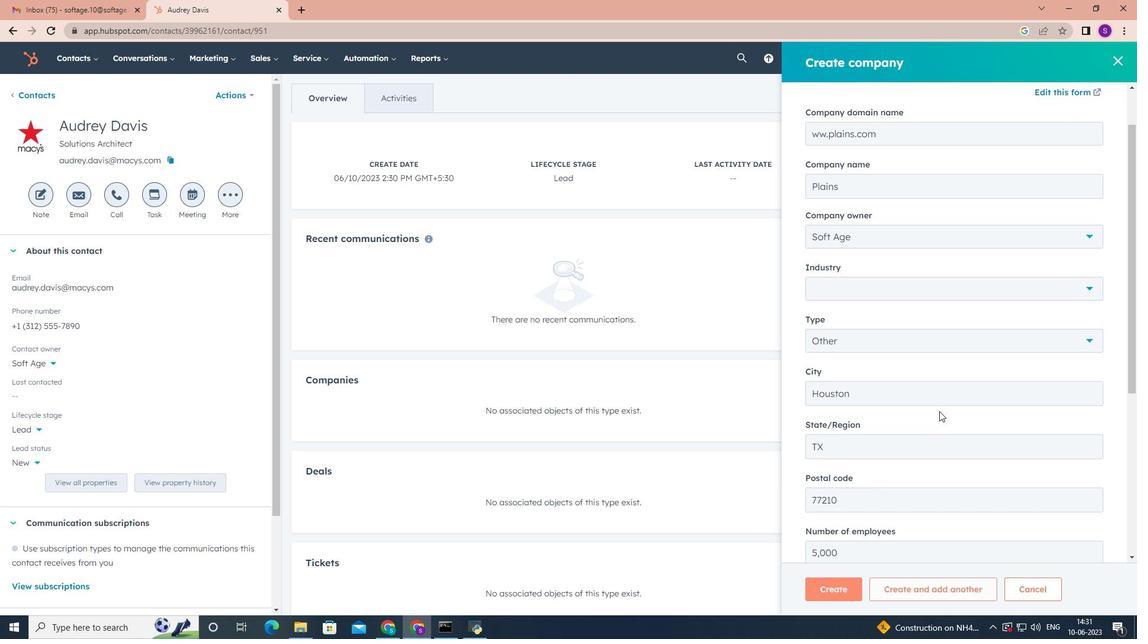 
Action: Mouse scrolled (939, 411) with delta (0, 0)
Screenshot: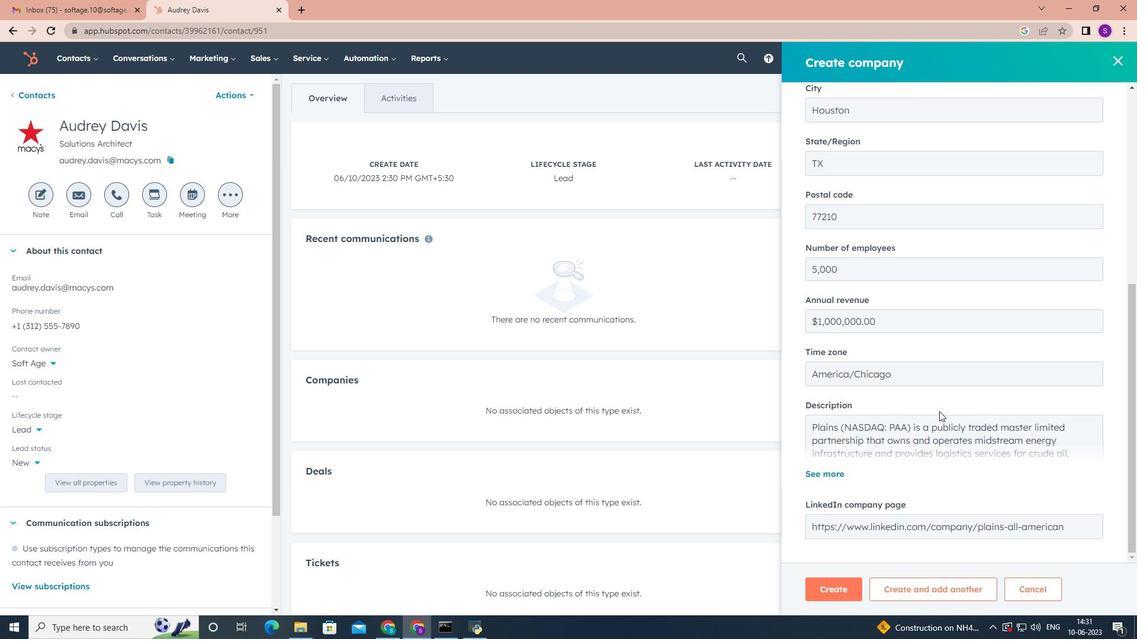 
Action: Mouse scrolled (939, 411) with delta (0, 0)
Screenshot: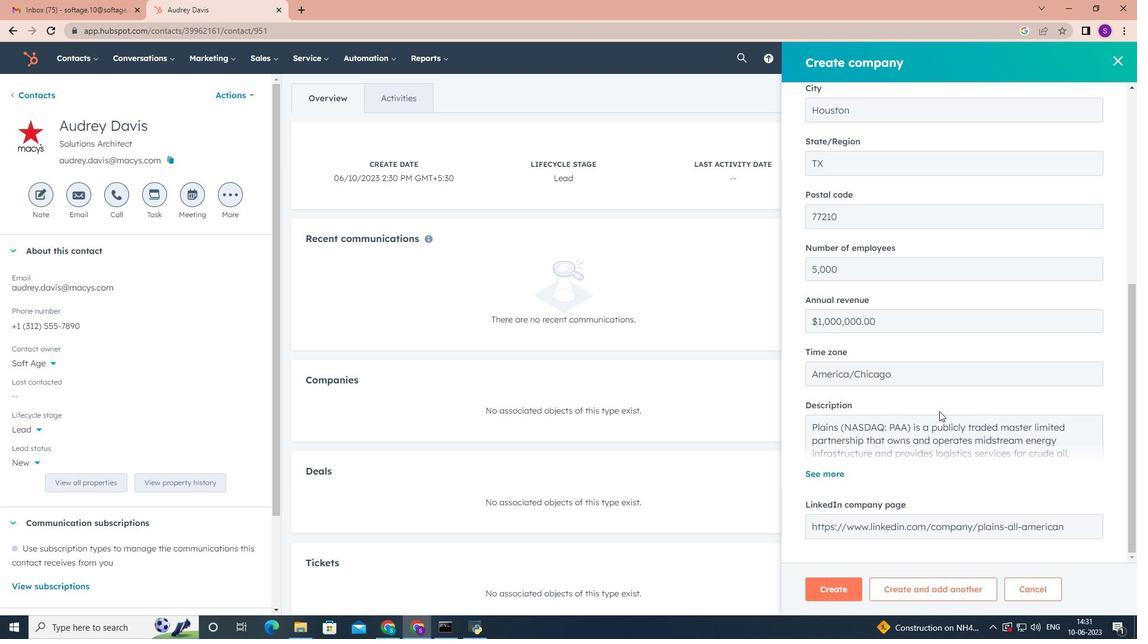 
Action: Mouse scrolled (939, 411) with delta (0, 0)
Screenshot: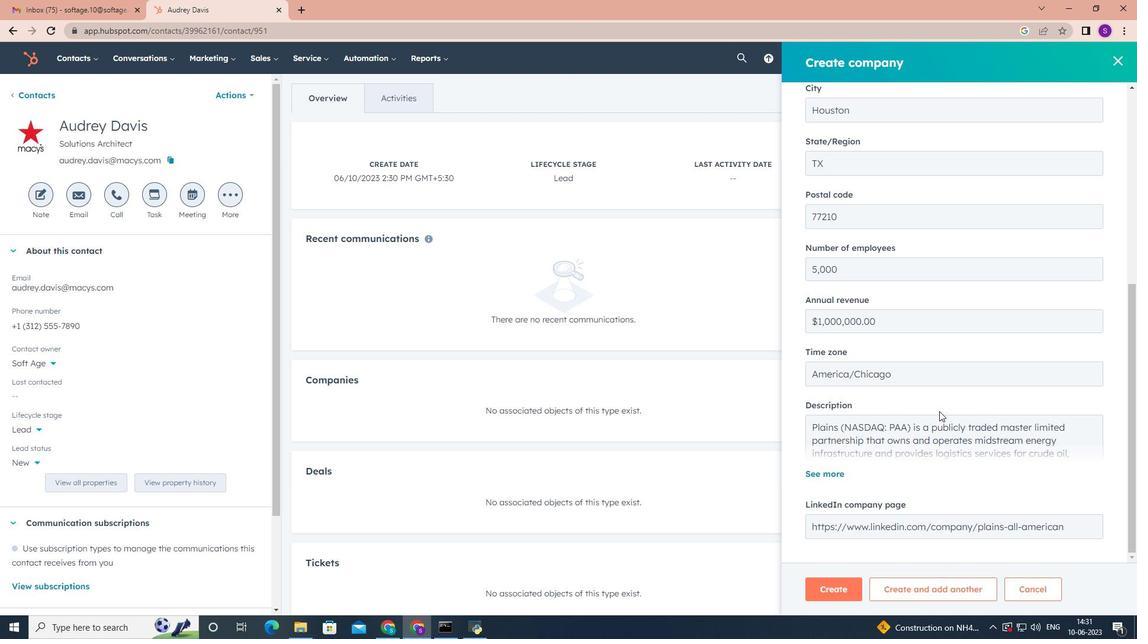 
Action: Mouse scrolled (939, 411) with delta (0, 0)
Screenshot: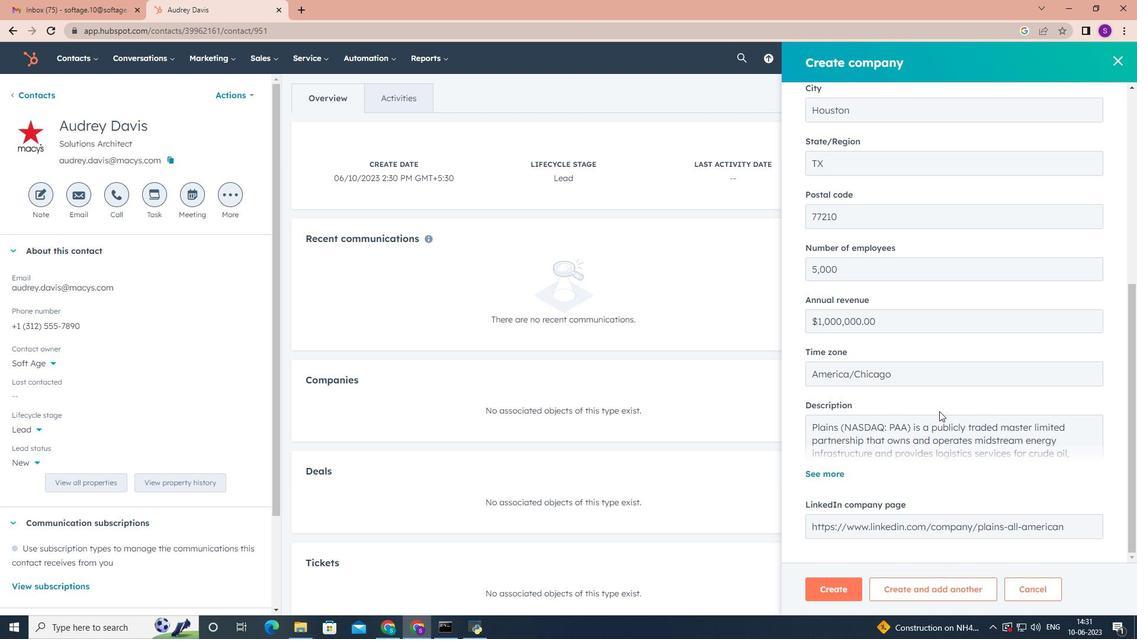 
Action: Mouse moved to (833, 588)
Screenshot: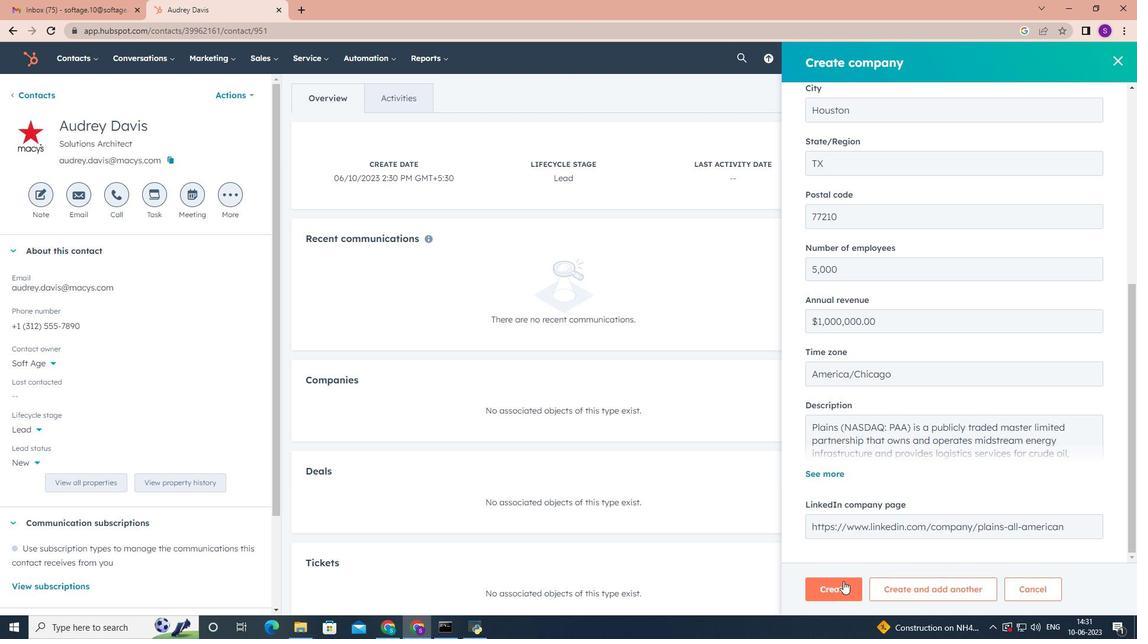 
Action: Mouse pressed left at (833, 588)
Screenshot: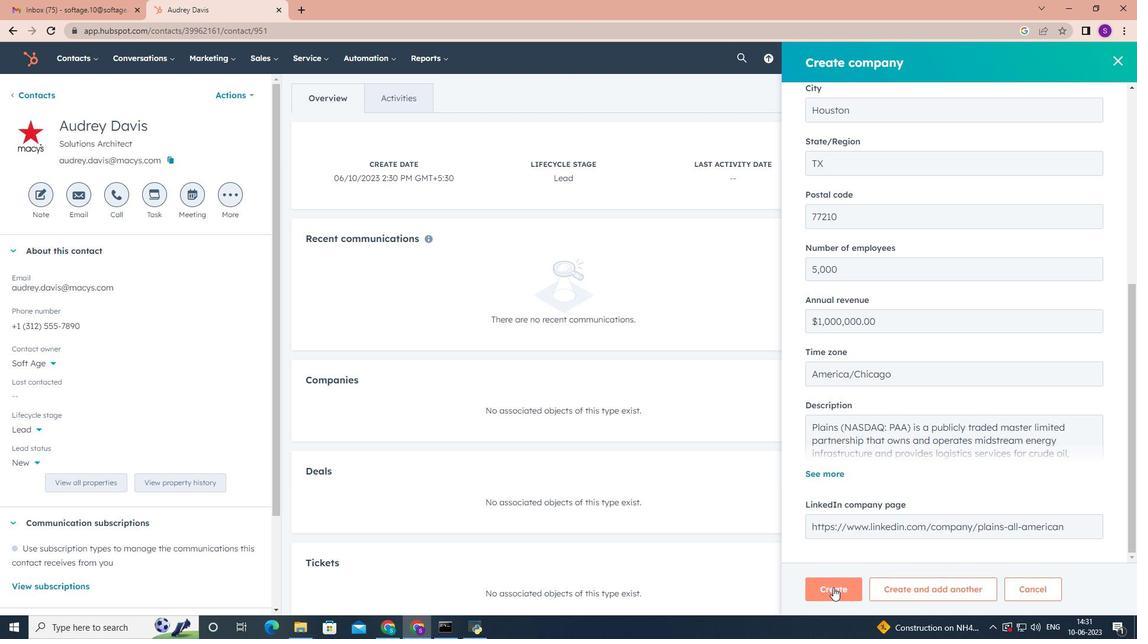 
Action: Mouse moved to (692, 411)
Screenshot: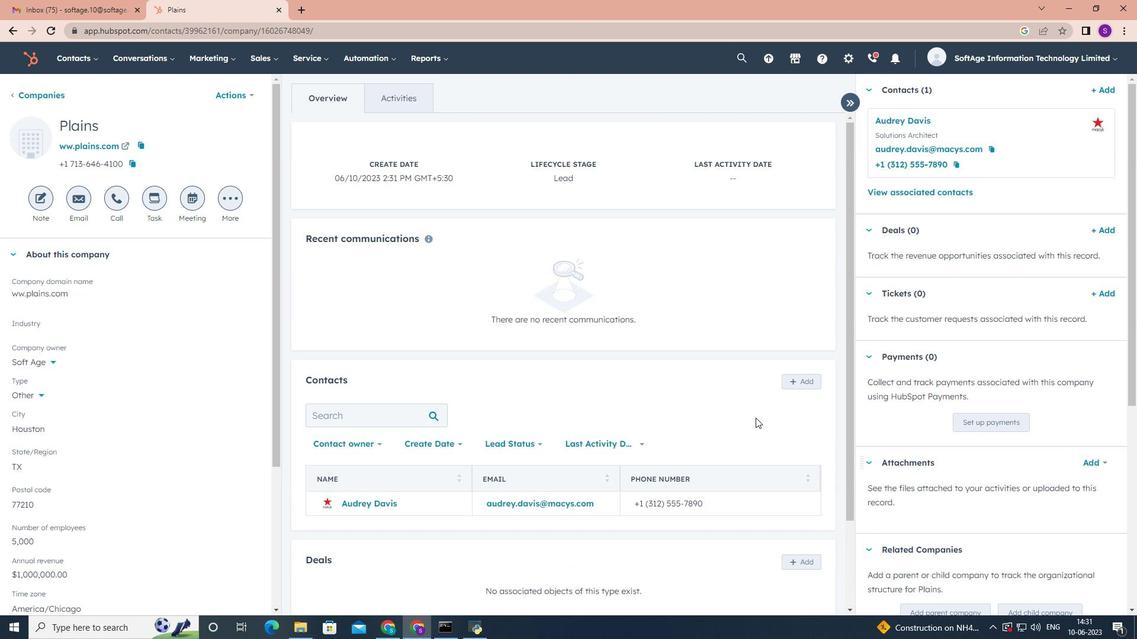 
Action: Mouse scrolled (692, 410) with delta (0, 0)
Screenshot: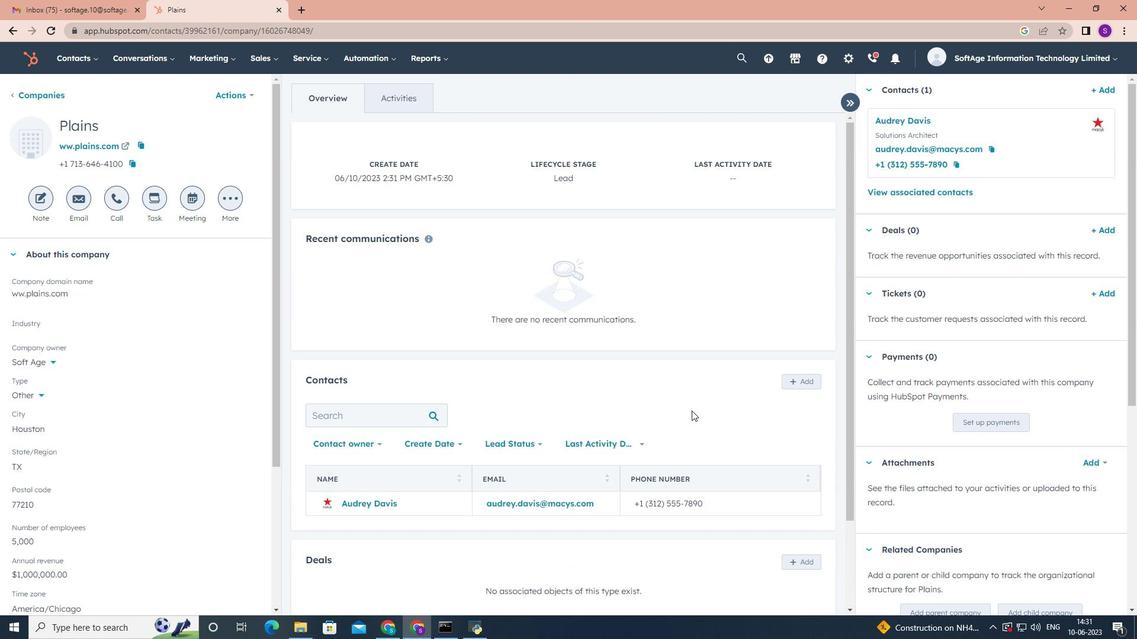 
Action: Mouse scrolled (692, 410) with delta (0, 0)
Screenshot: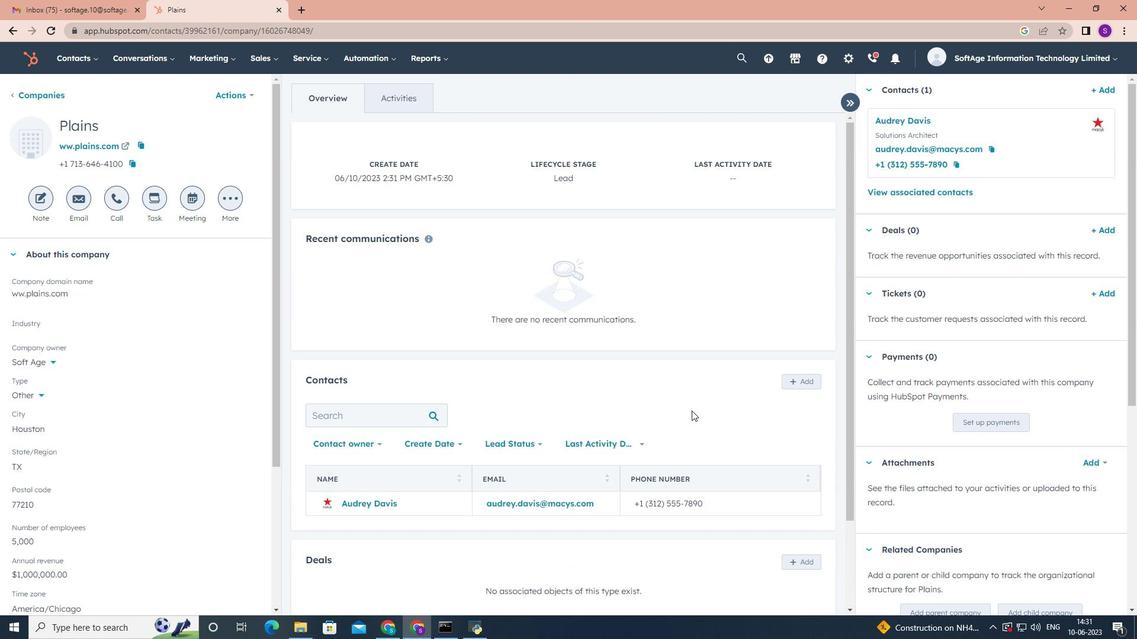 
Action: Mouse scrolled (692, 410) with delta (0, 0)
Screenshot: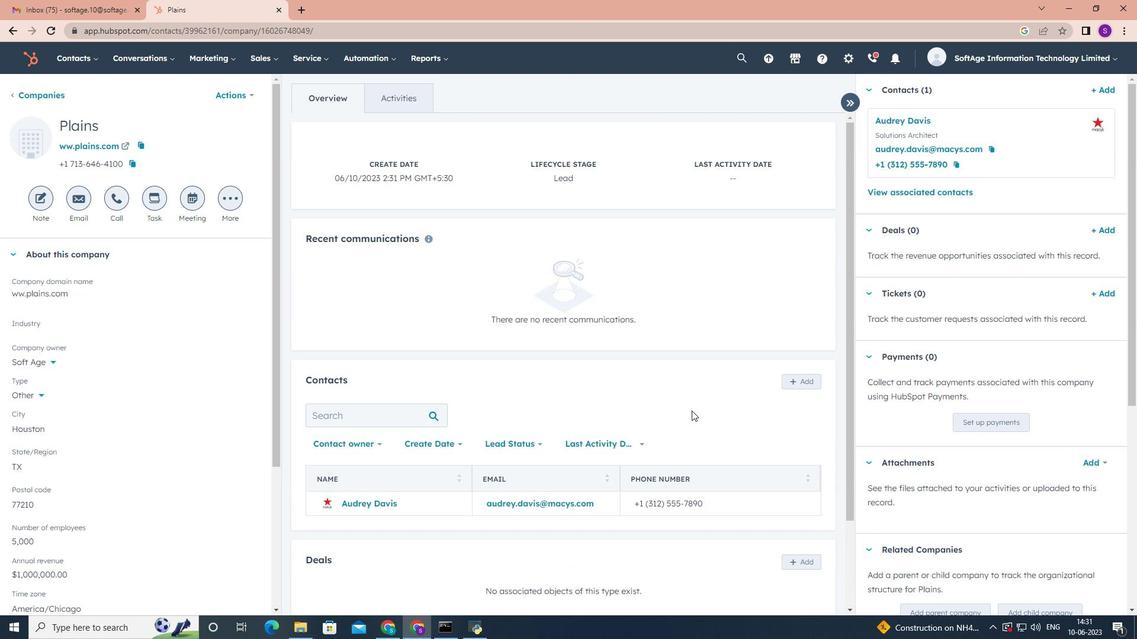 
